 Task: Find connections with filter location Saint-Brieuc with filter topic #coronawith filter profile language French with filter current company Apparel Resources with filter school Central University of Haryana, Mahendergarh with filter industry Retail Health and Personal Care Products with filter service category Wealth Management with filter keywords title SEO Manager
Action: Mouse moved to (340, 232)
Screenshot: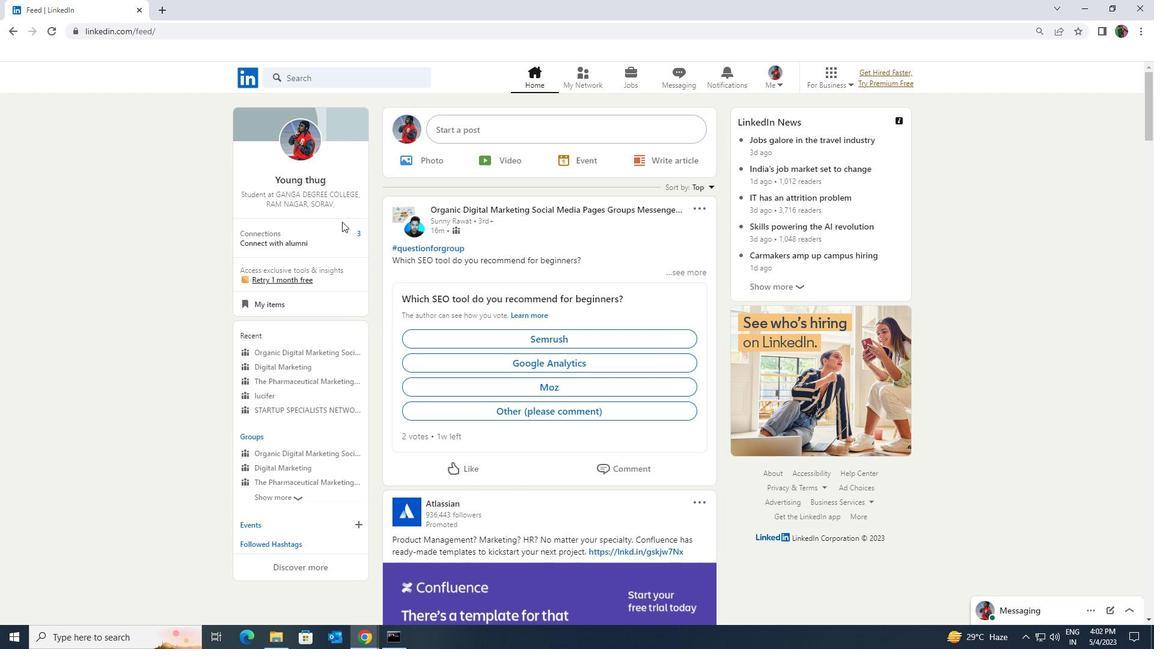 
Action: Mouse pressed left at (340, 232)
Screenshot: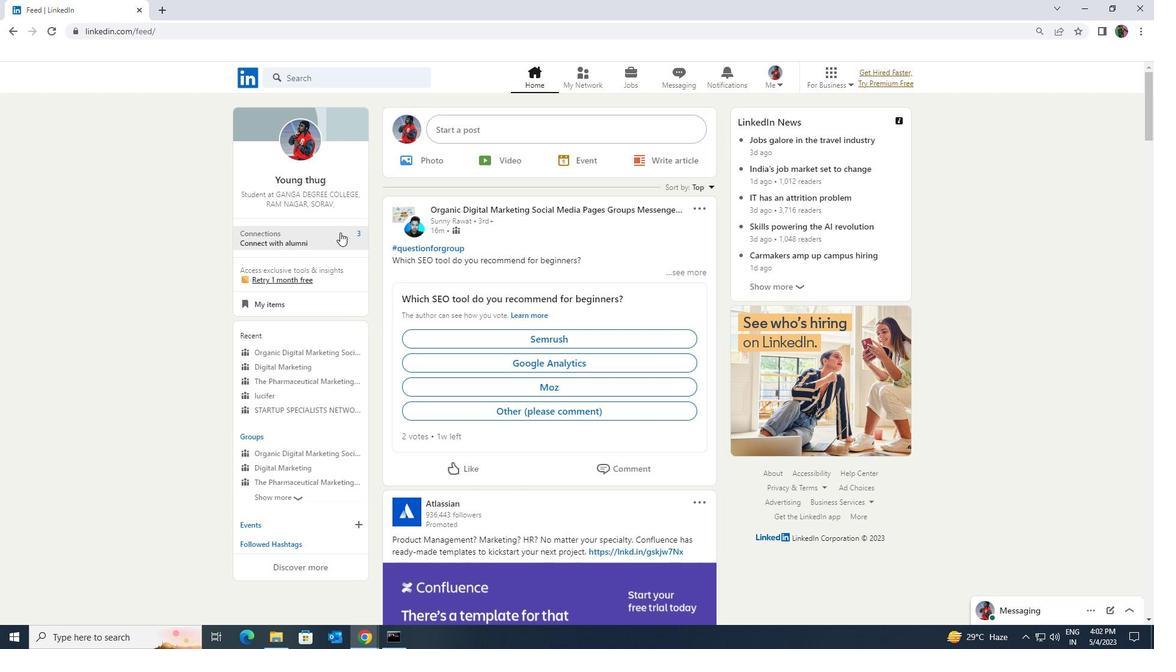 
Action: Mouse moved to (346, 149)
Screenshot: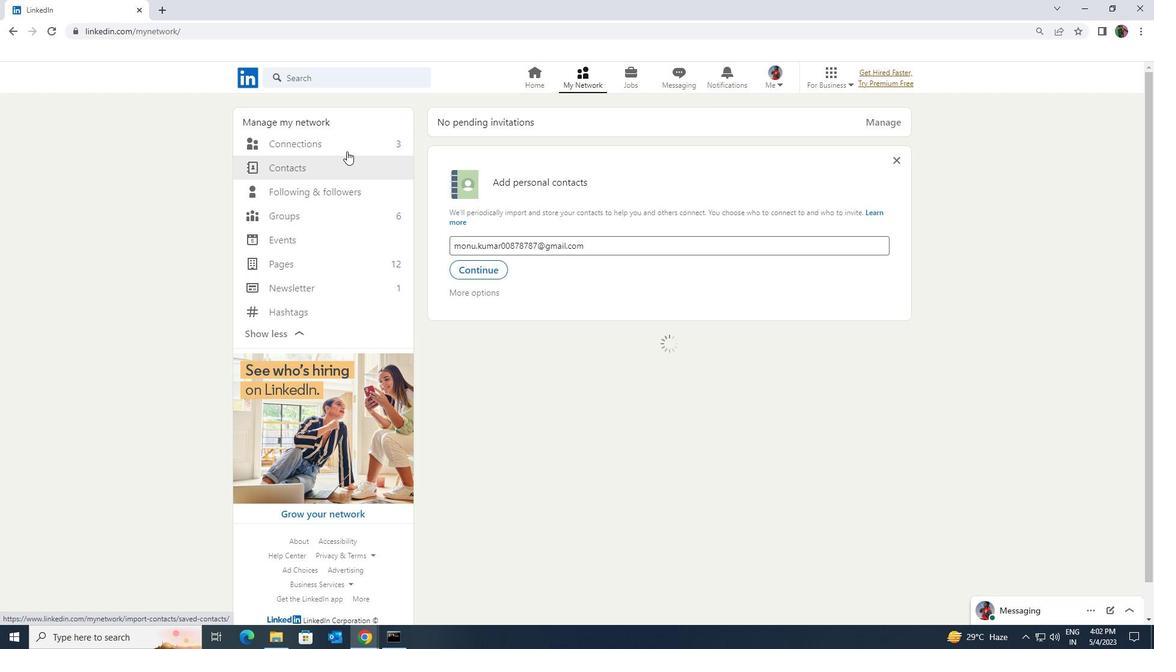 
Action: Mouse pressed left at (346, 149)
Screenshot: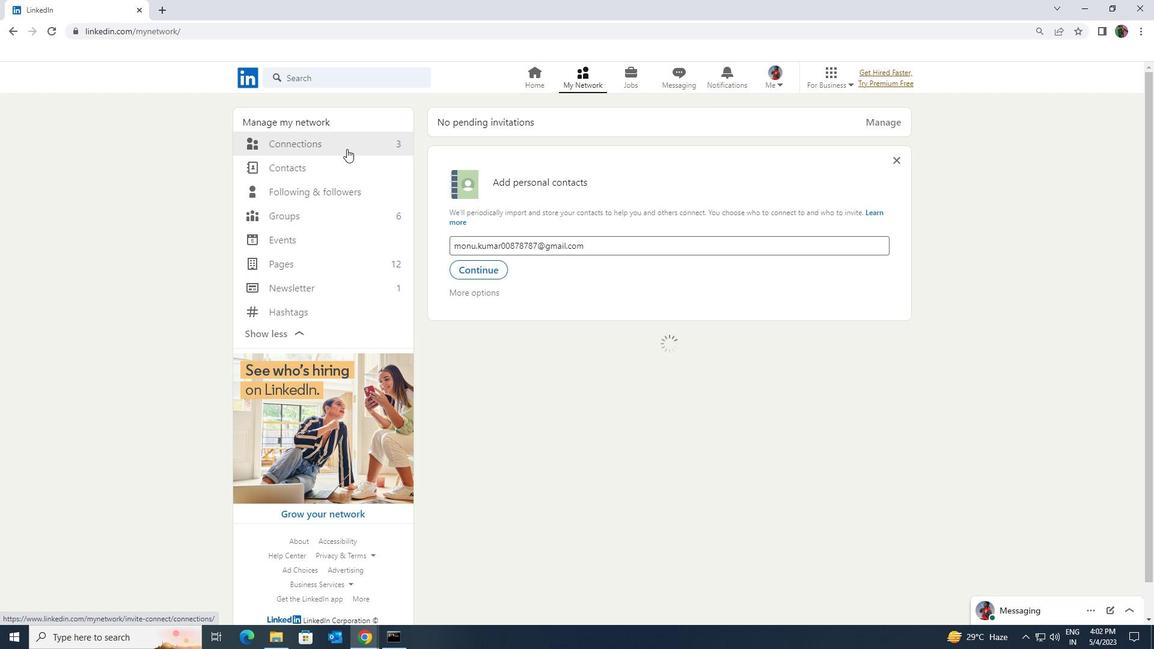 
Action: Mouse moved to (678, 148)
Screenshot: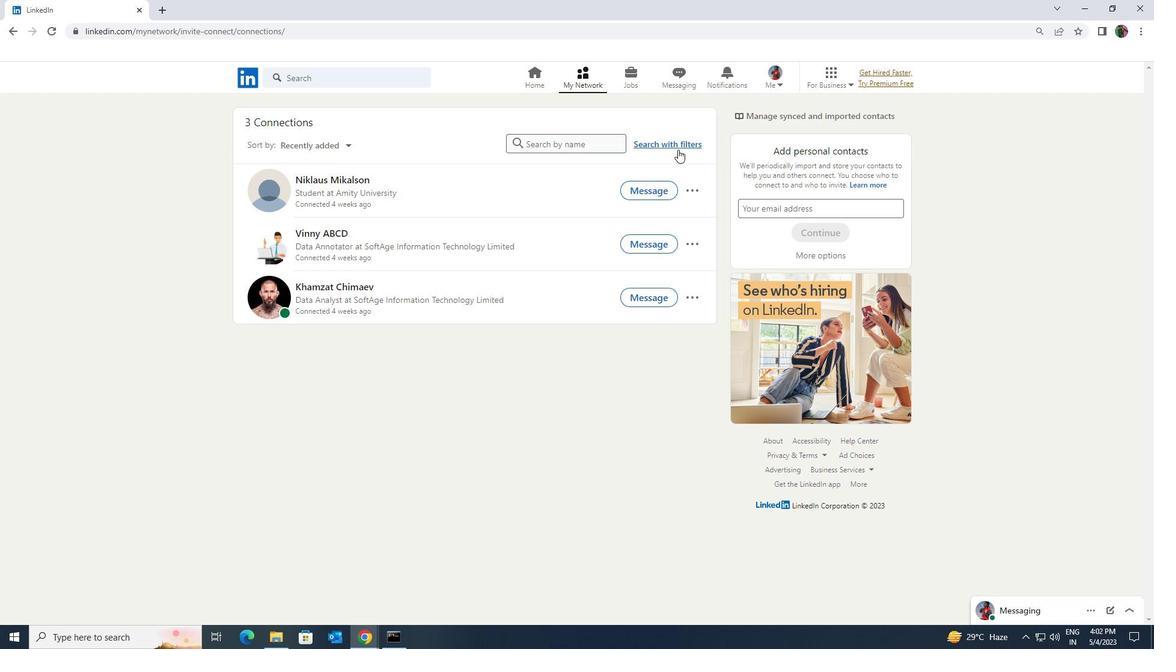 
Action: Mouse pressed left at (678, 148)
Screenshot: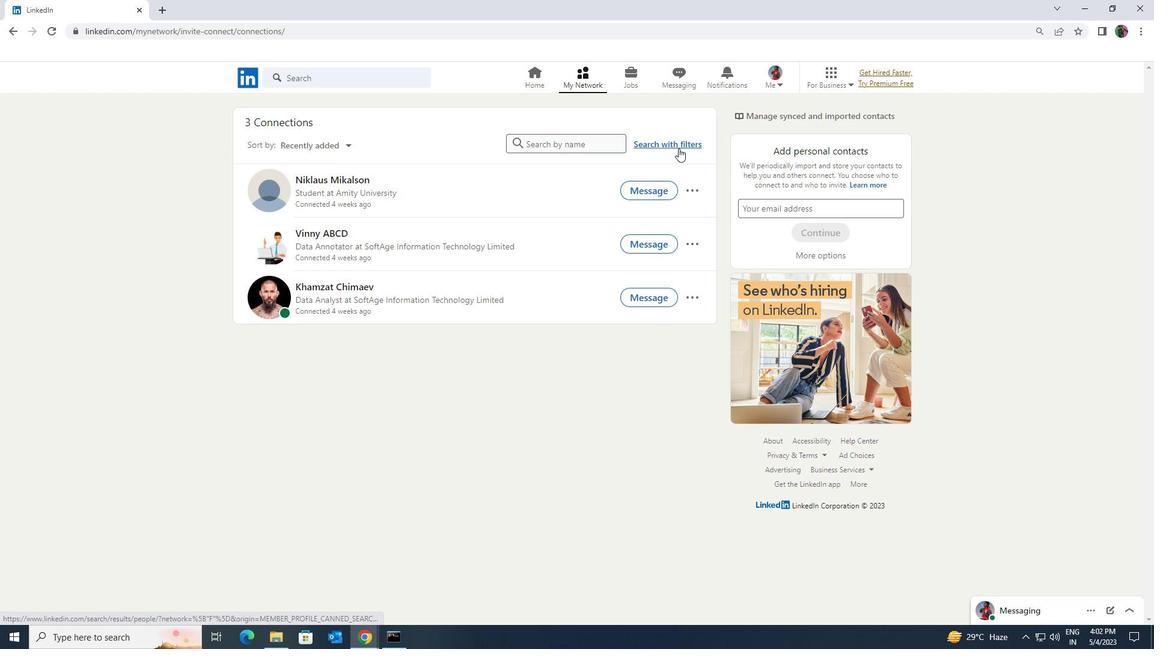 
Action: Mouse moved to (617, 108)
Screenshot: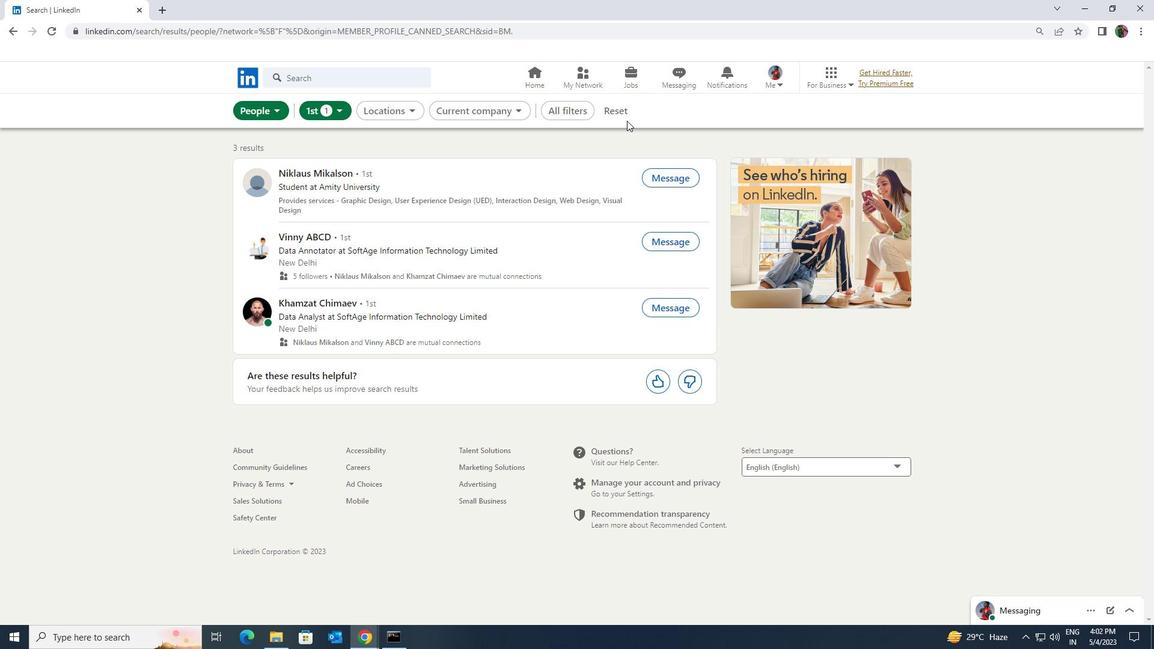 
Action: Mouse pressed left at (617, 108)
Screenshot: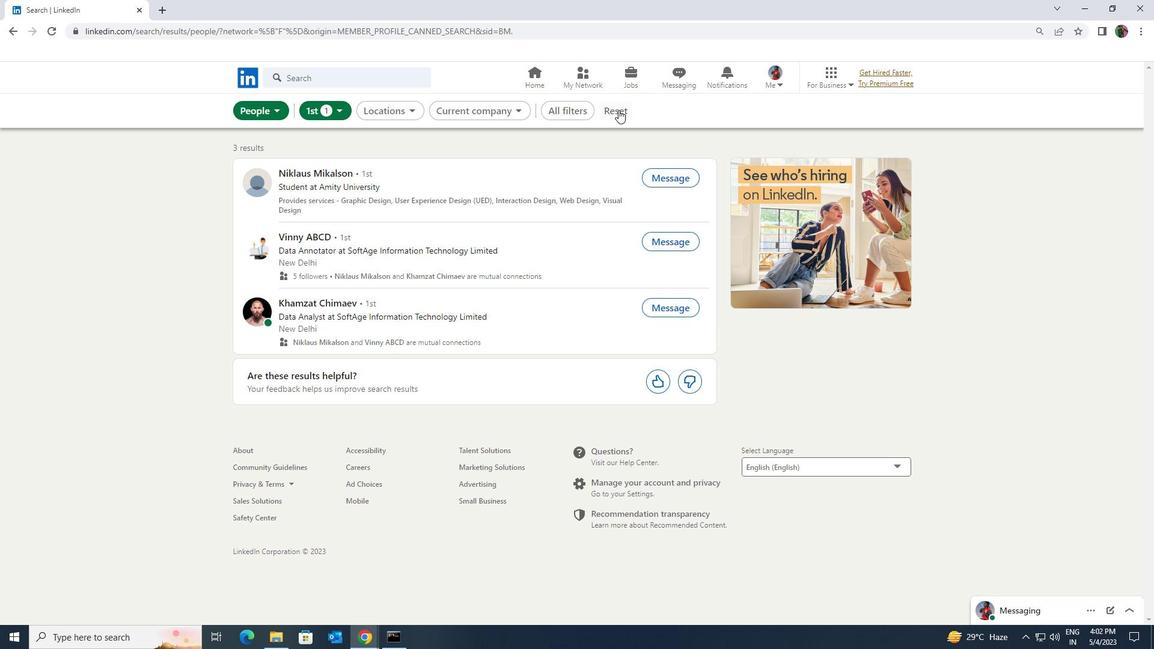 
Action: Mouse moved to (607, 108)
Screenshot: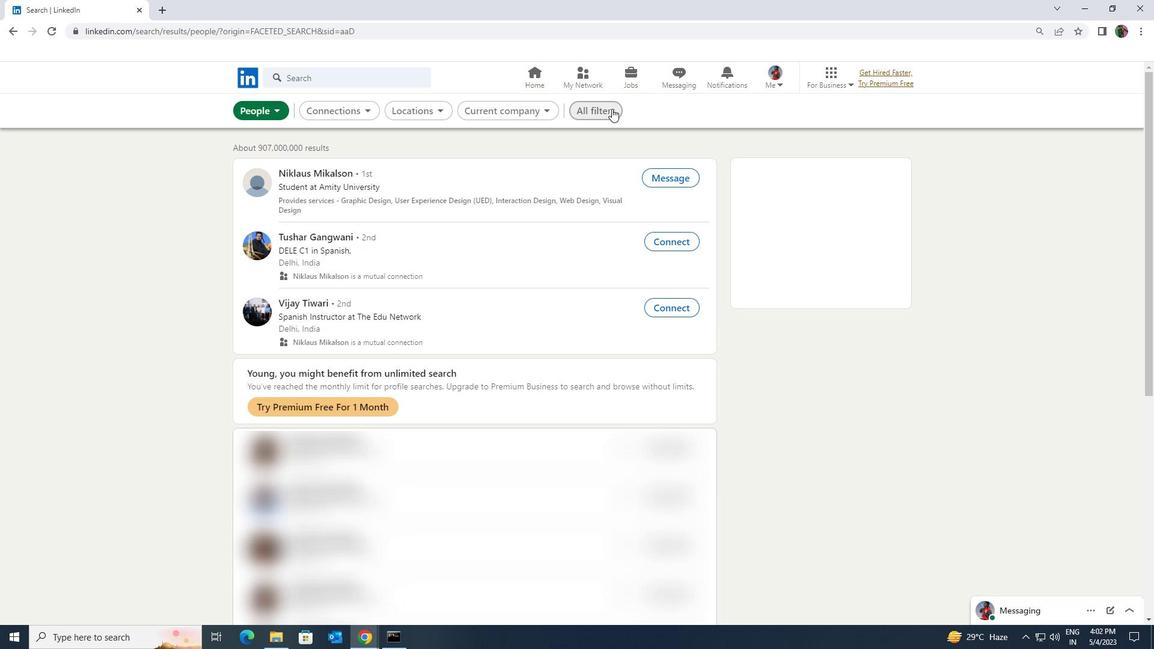 
Action: Mouse pressed left at (607, 108)
Screenshot: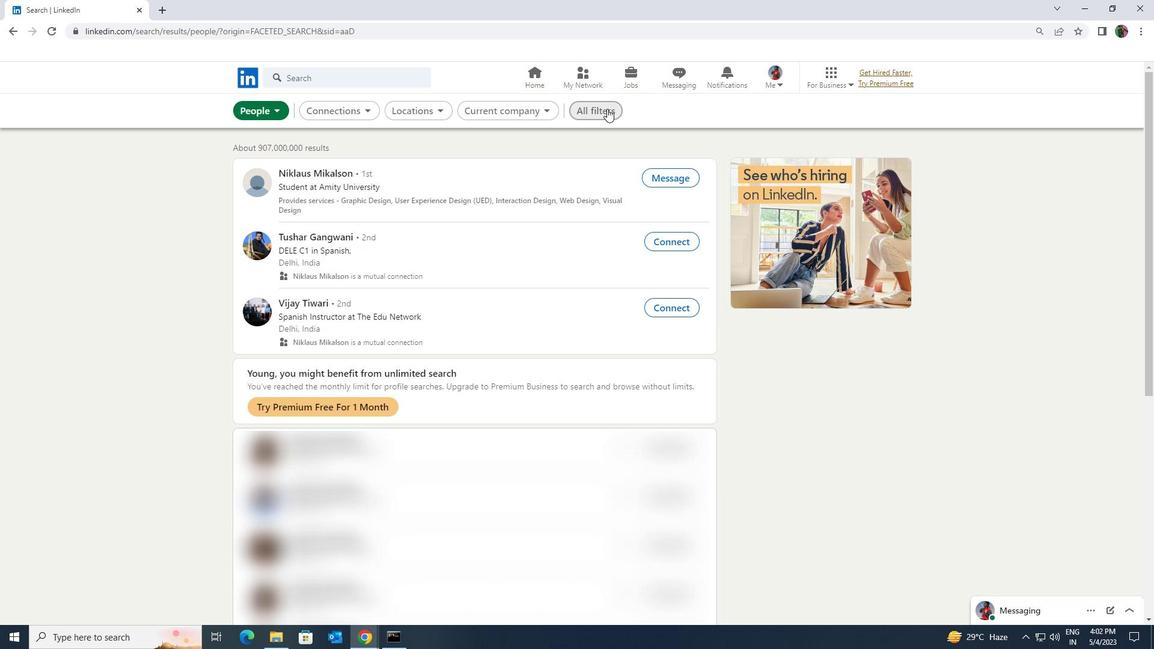 
Action: Mouse moved to (1000, 467)
Screenshot: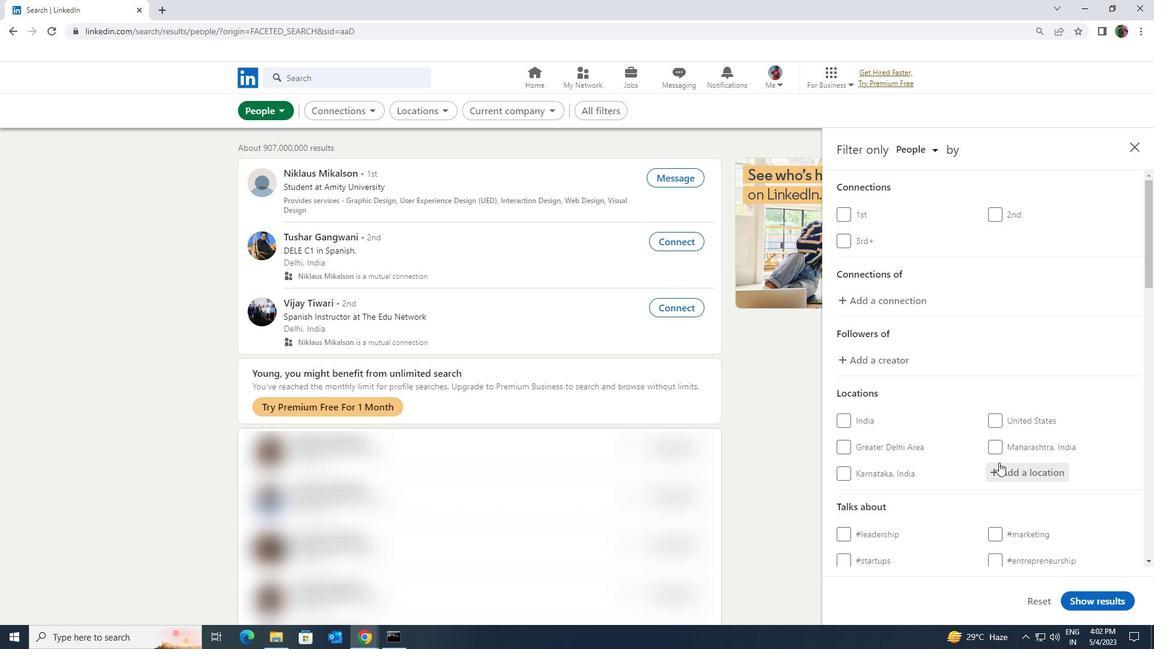 
Action: Mouse pressed left at (1000, 467)
Screenshot: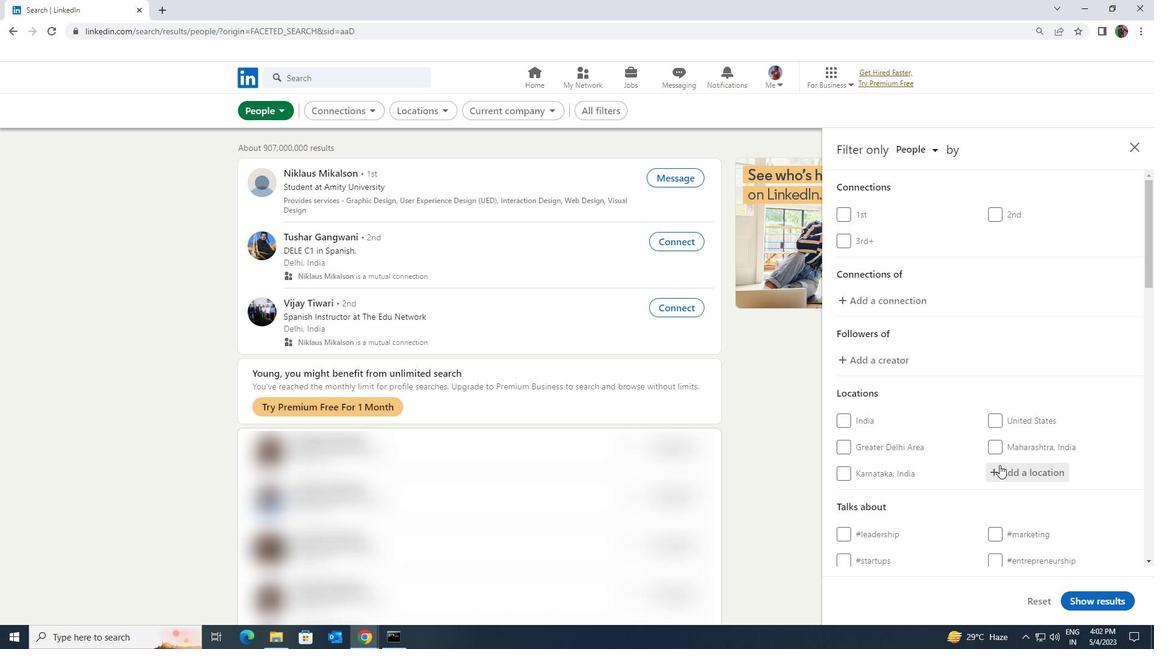 
Action: Key pressed <Key.shift>SAINT<Key.space><Key.shift>BRI
Screenshot: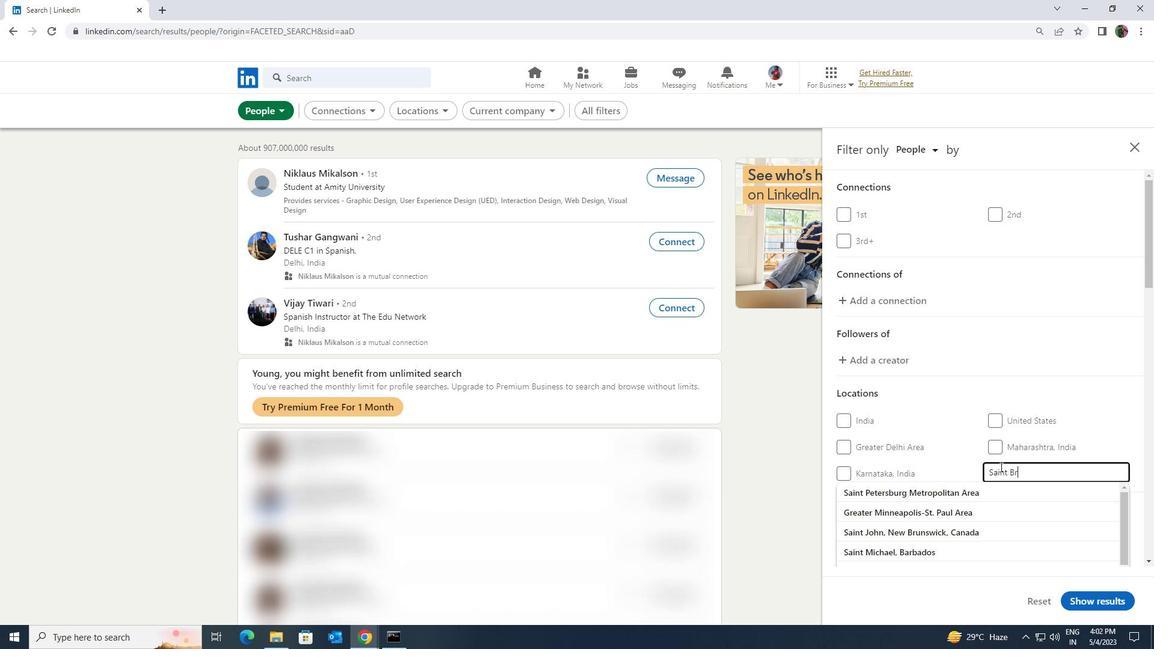 
Action: Mouse moved to (997, 484)
Screenshot: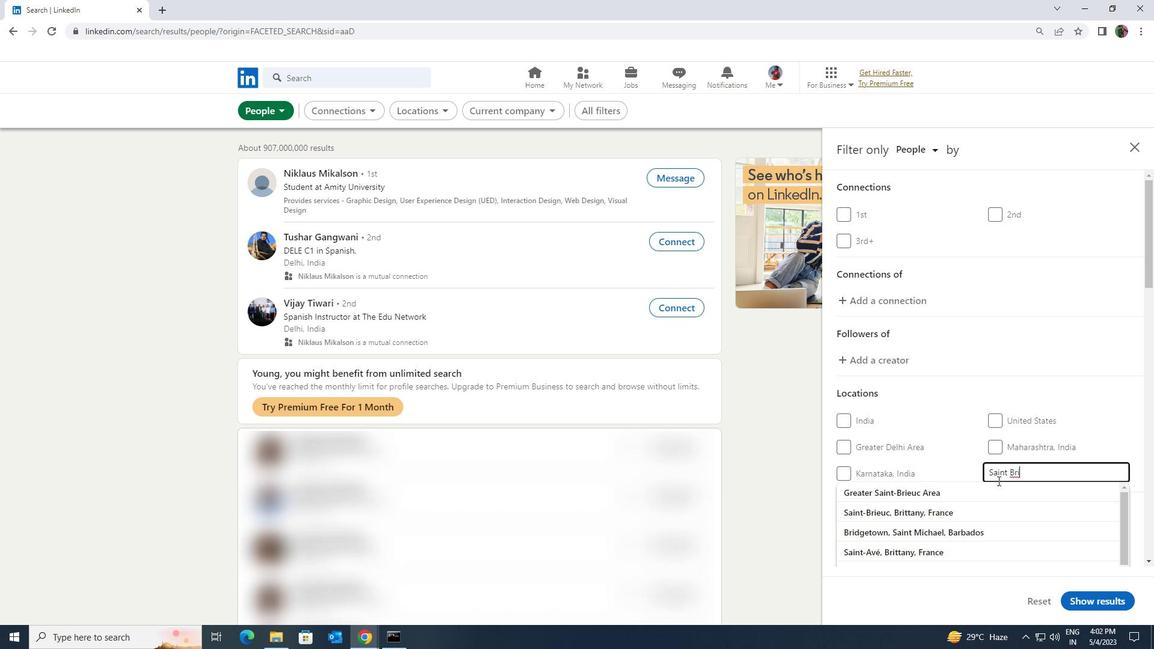 
Action: Mouse pressed left at (997, 484)
Screenshot: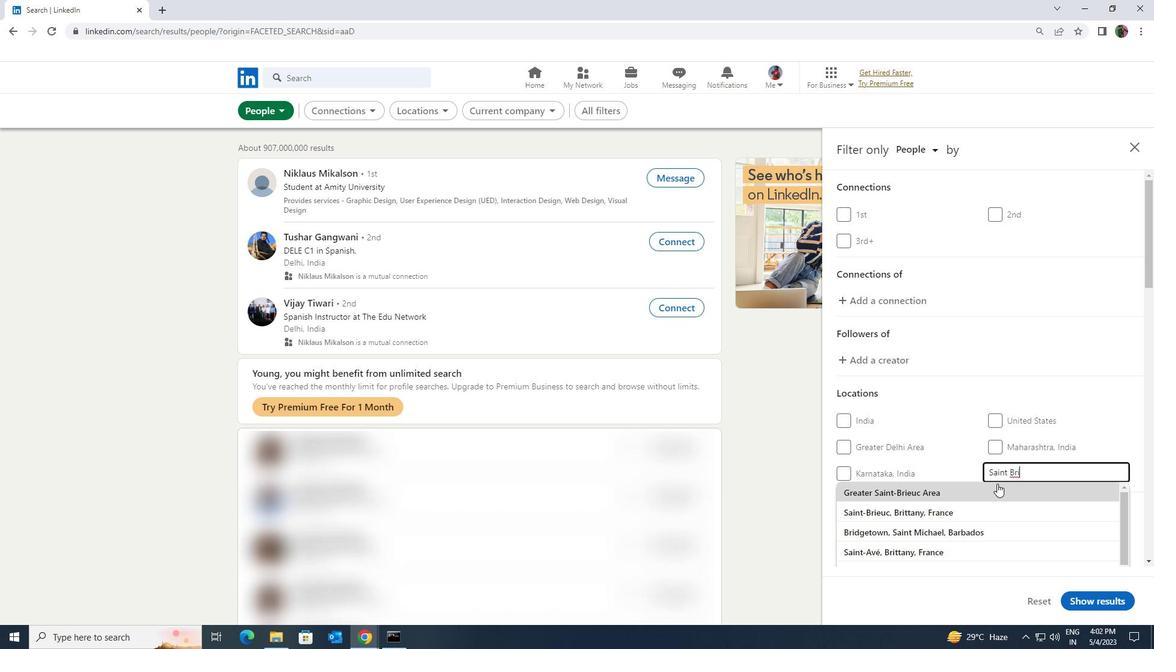 
Action: Mouse scrolled (997, 483) with delta (0, 0)
Screenshot: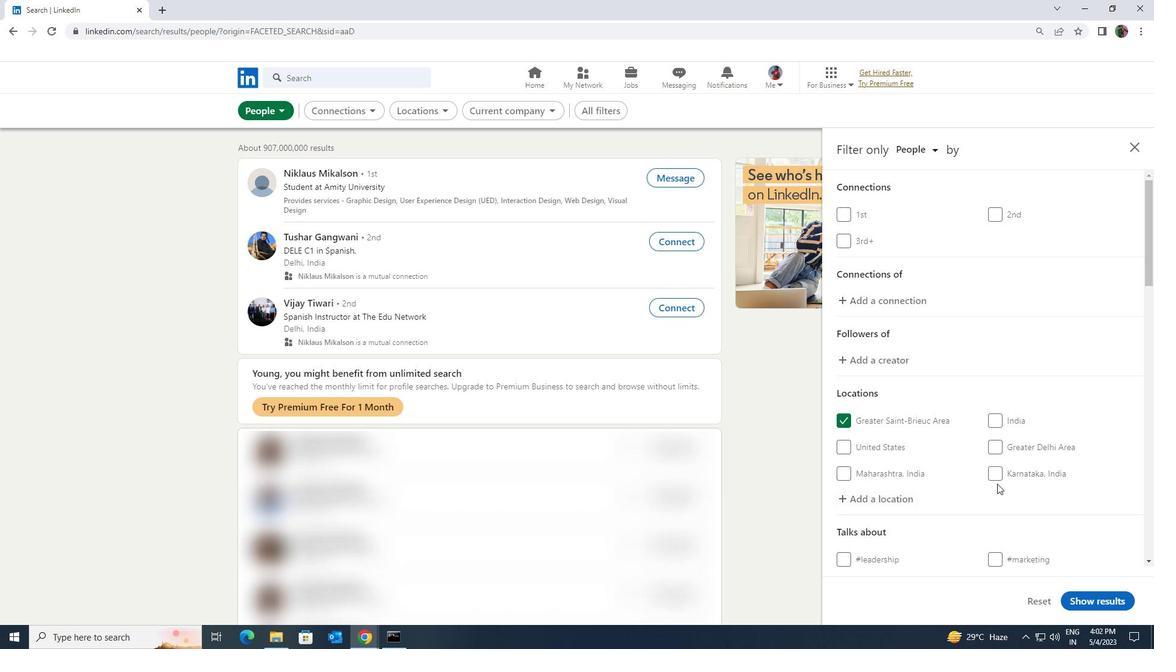 
Action: Mouse scrolled (997, 483) with delta (0, 0)
Screenshot: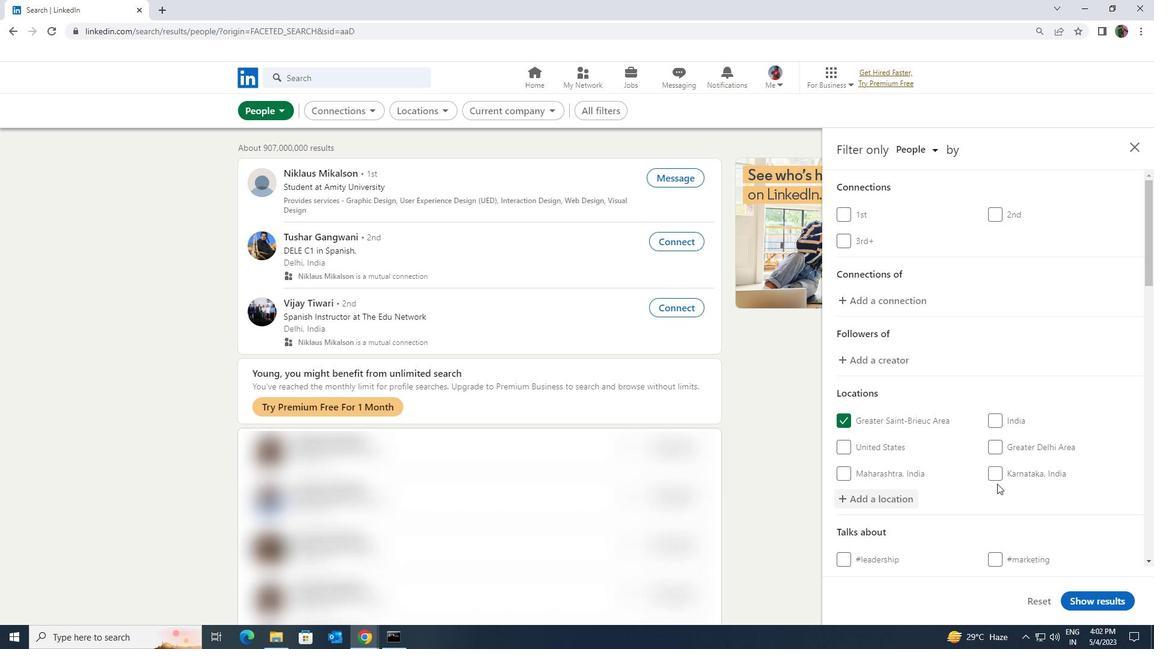 
Action: Mouse moved to (1000, 488)
Screenshot: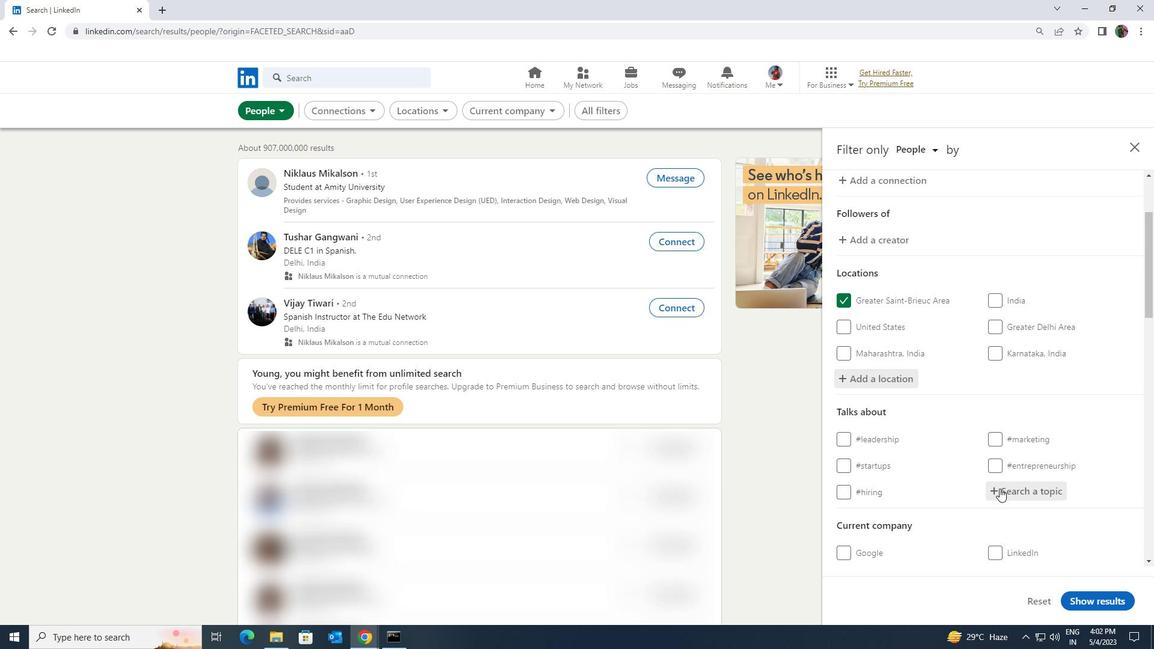 
Action: Mouse pressed left at (1000, 488)
Screenshot: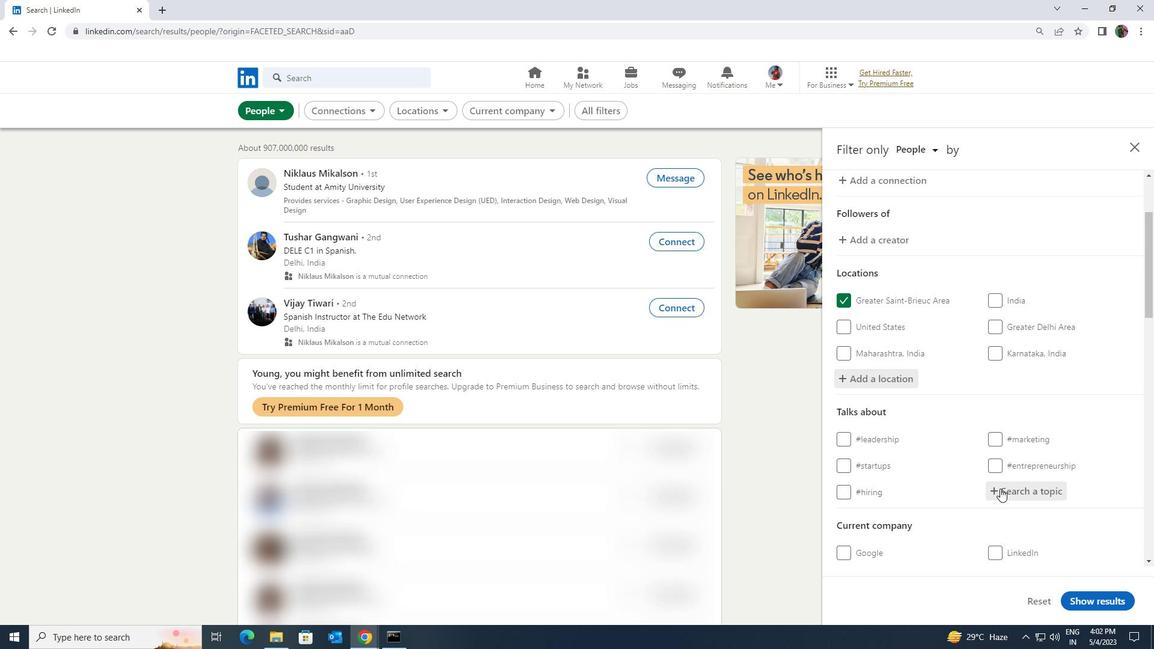 
Action: Mouse moved to (1001, 488)
Screenshot: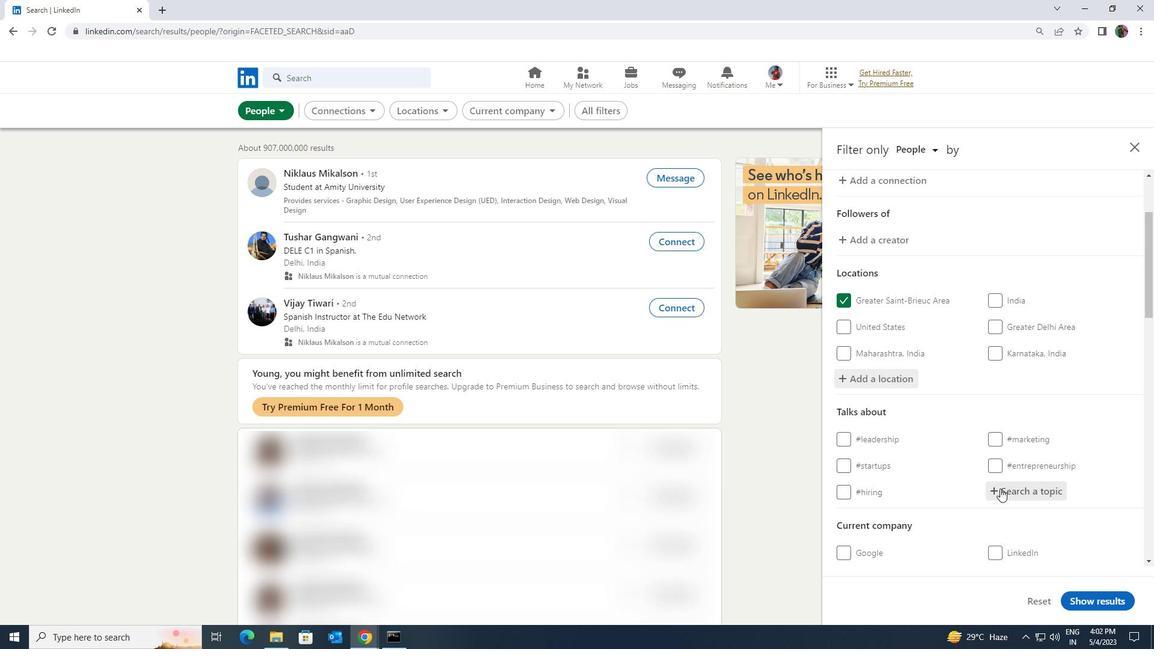 
Action: Key pressed <Key.shift>CORONA
Screenshot: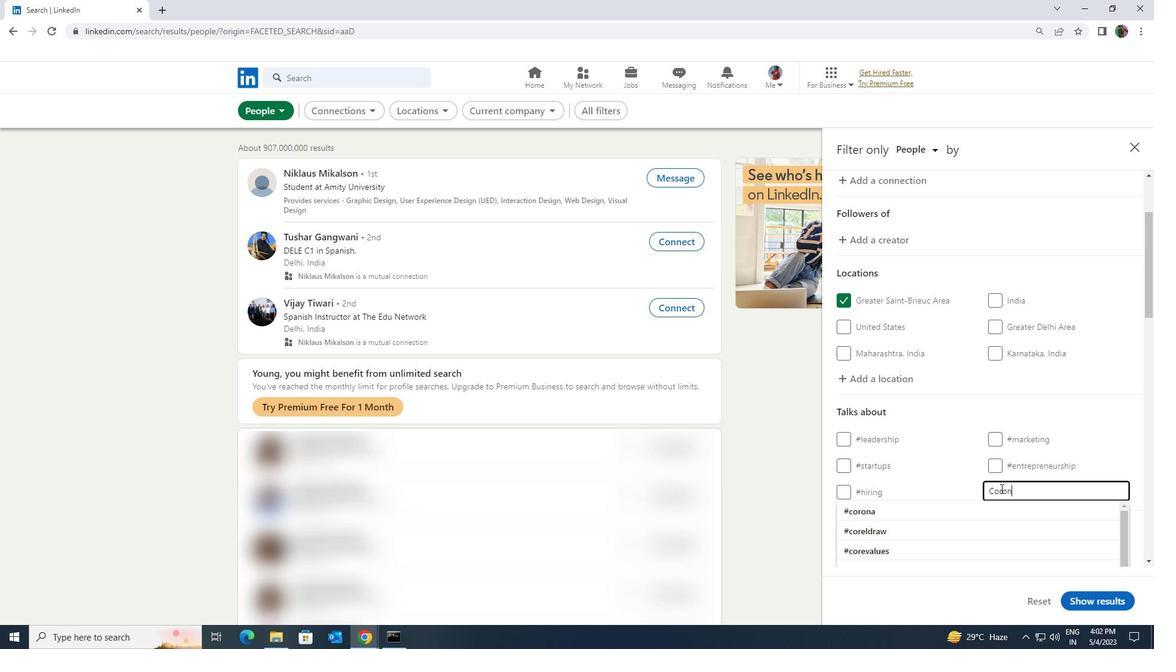 
Action: Mouse moved to (996, 507)
Screenshot: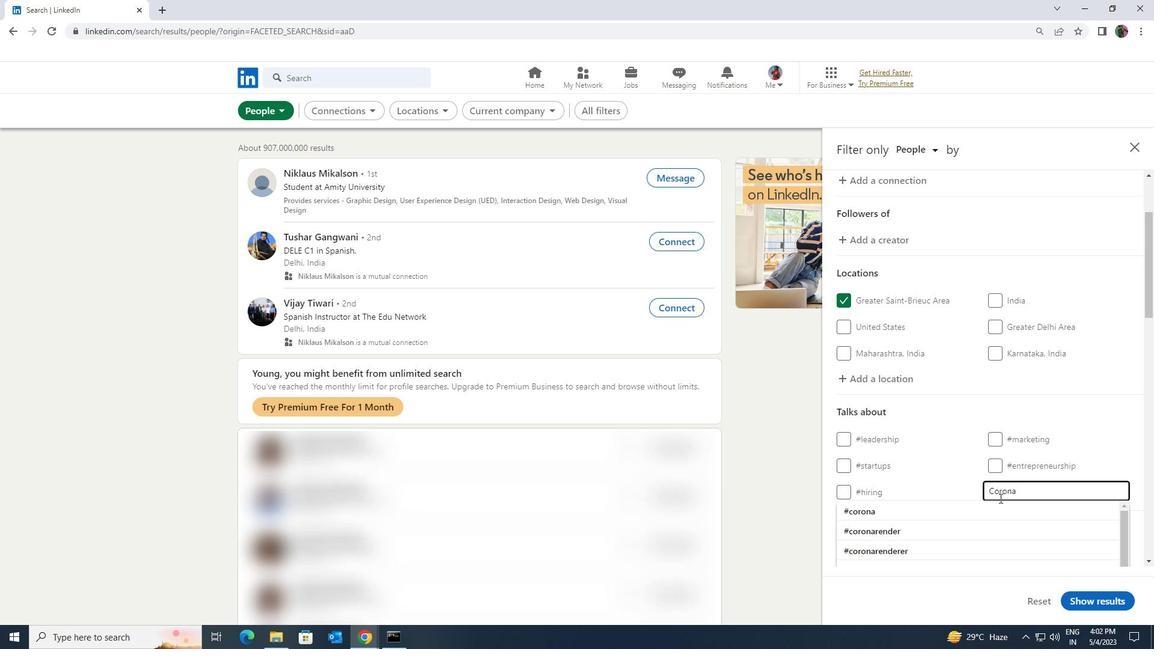 
Action: Mouse pressed left at (996, 507)
Screenshot: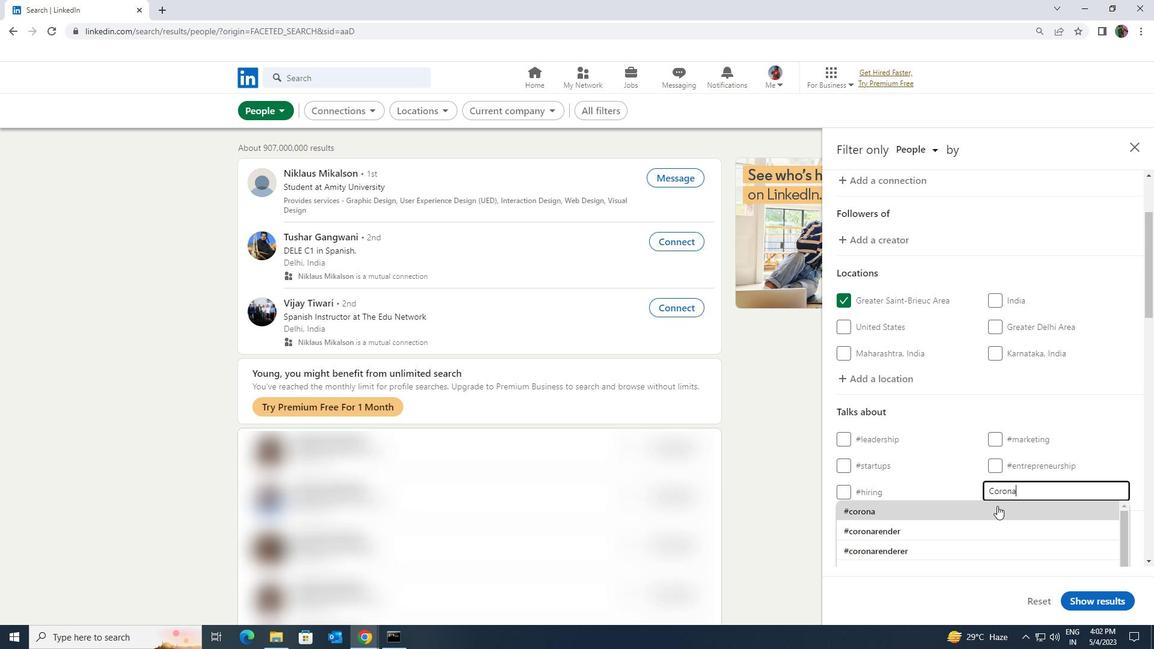 
Action: Mouse scrolled (996, 506) with delta (0, 0)
Screenshot: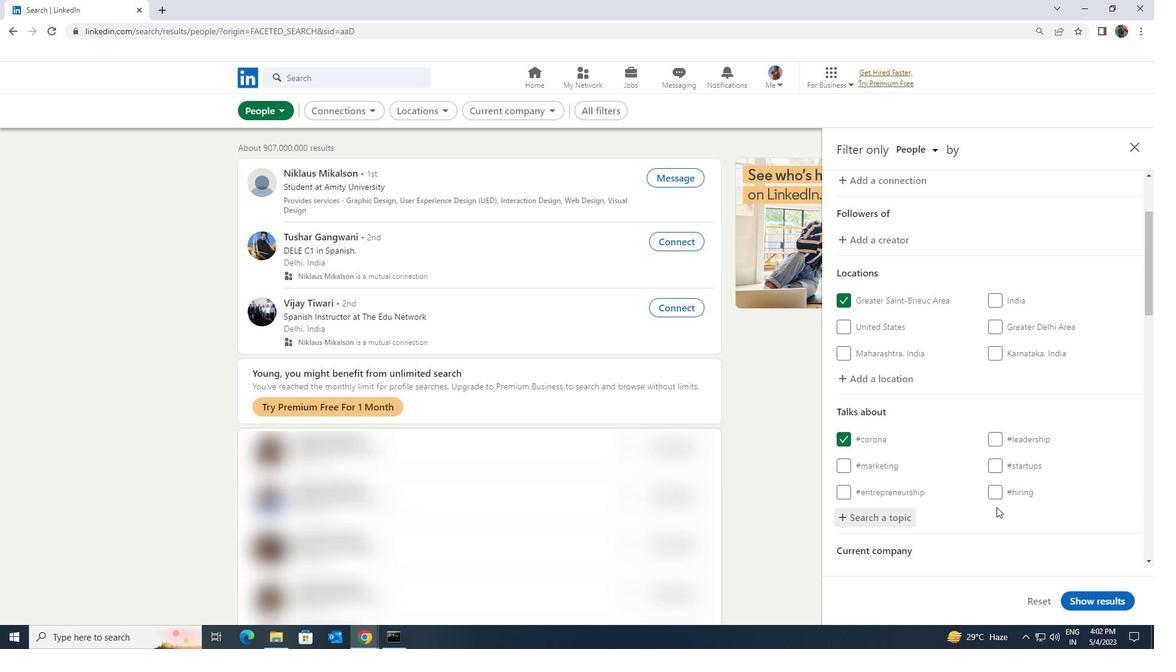 
Action: Mouse scrolled (996, 506) with delta (0, 0)
Screenshot: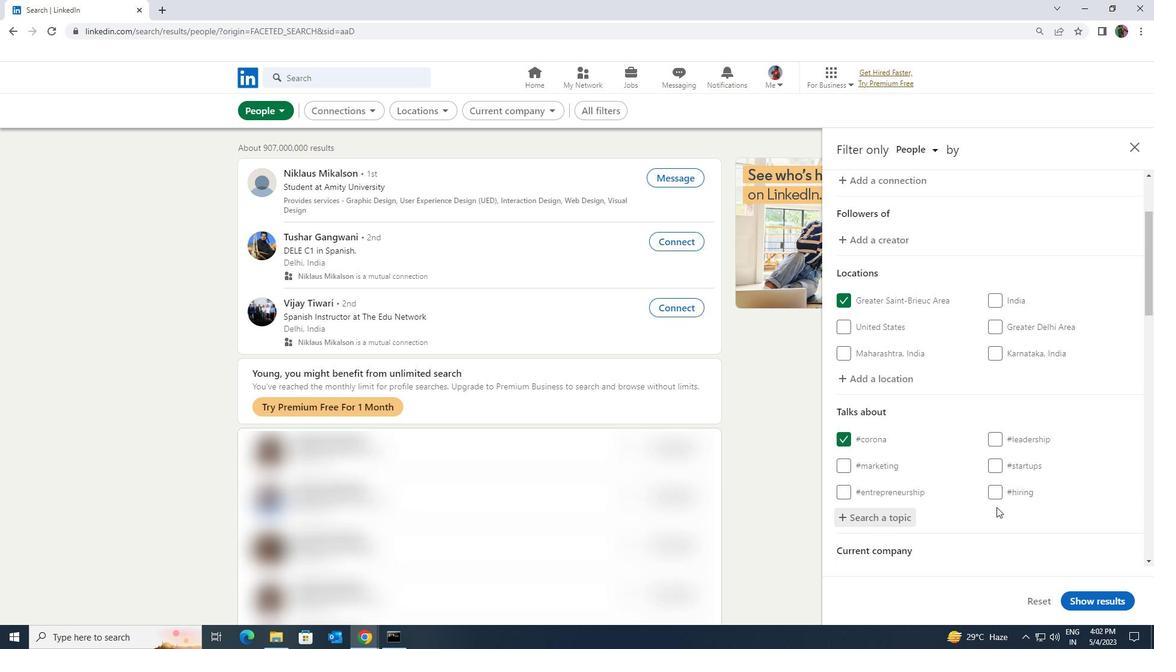 
Action: Mouse scrolled (996, 506) with delta (0, 0)
Screenshot: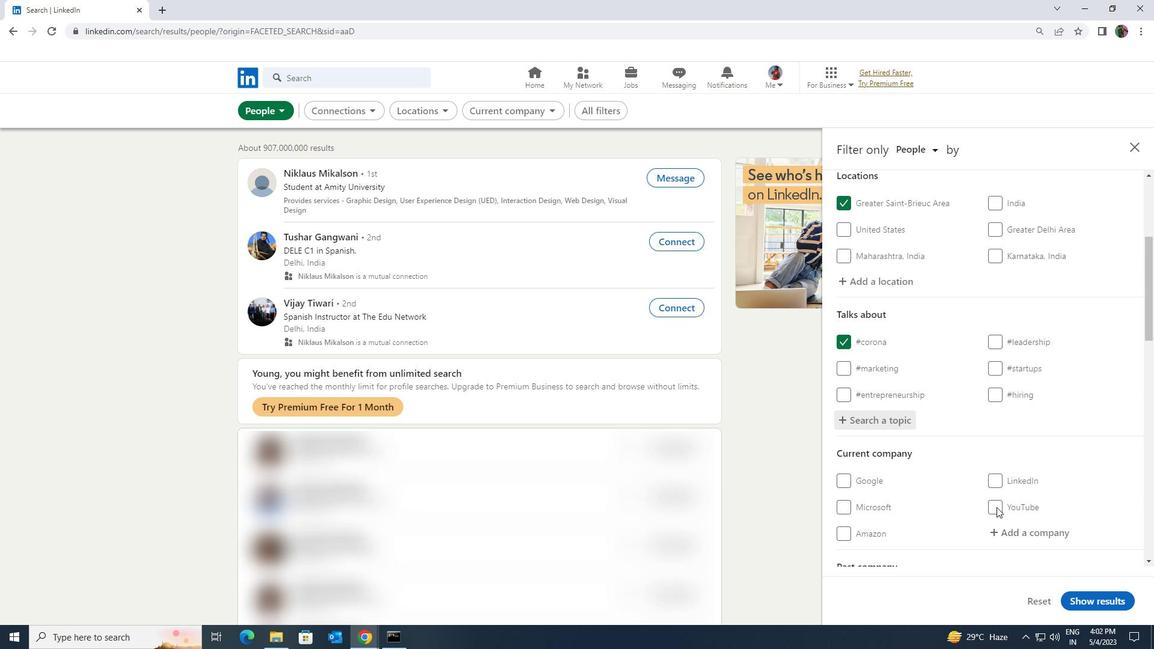 
Action: Mouse scrolled (996, 506) with delta (0, 0)
Screenshot: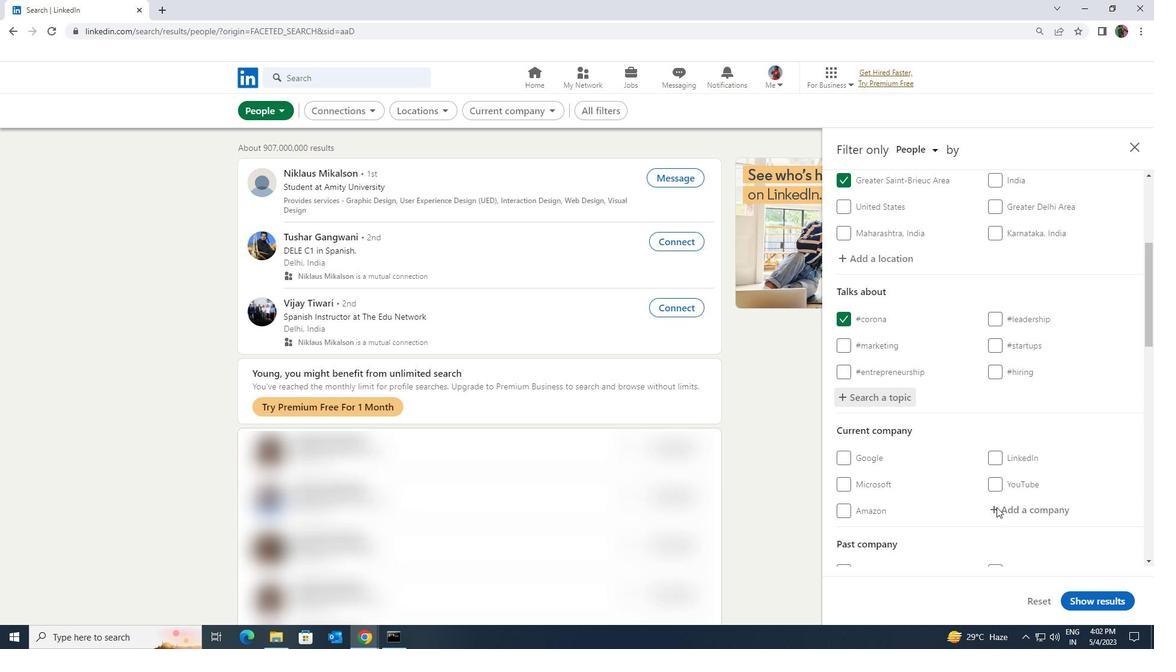 
Action: Mouse scrolled (996, 506) with delta (0, 0)
Screenshot: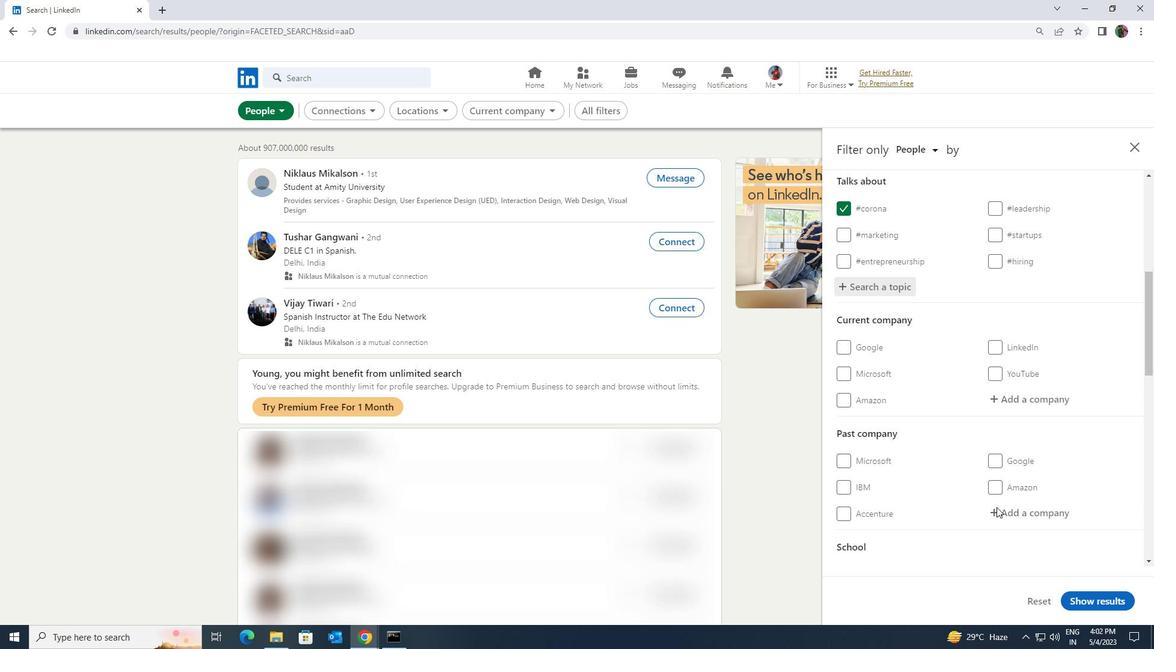 
Action: Mouse scrolled (996, 506) with delta (0, 0)
Screenshot: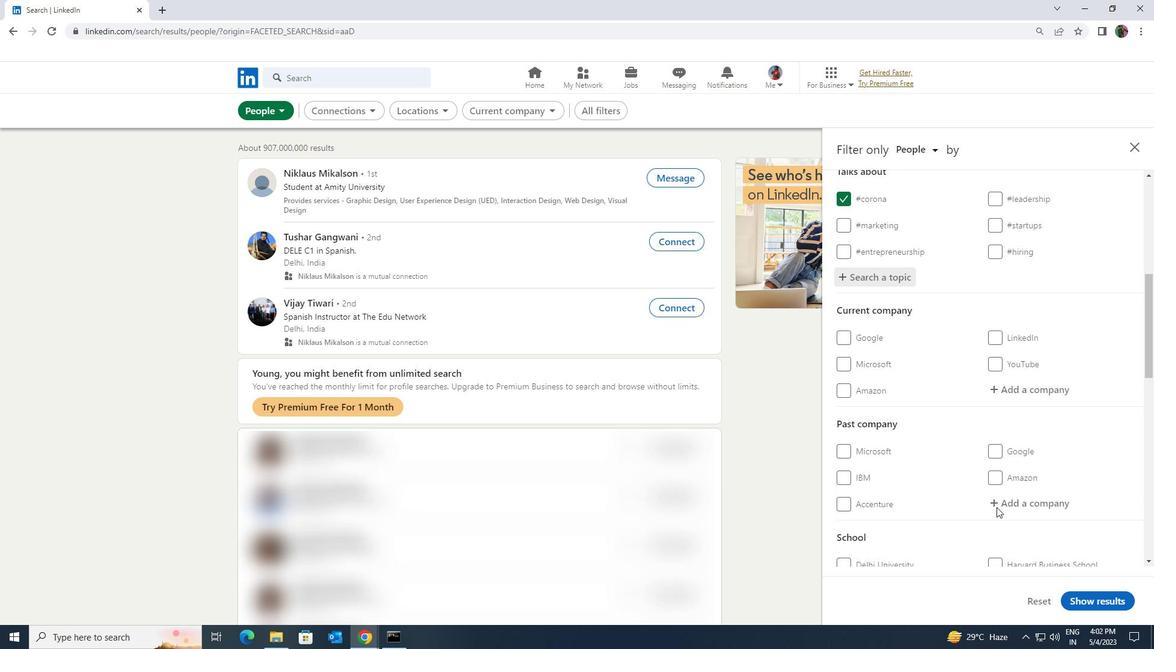 
Action: Mouse scrolled (996, 506) with delta (0, 0)
Screenshot: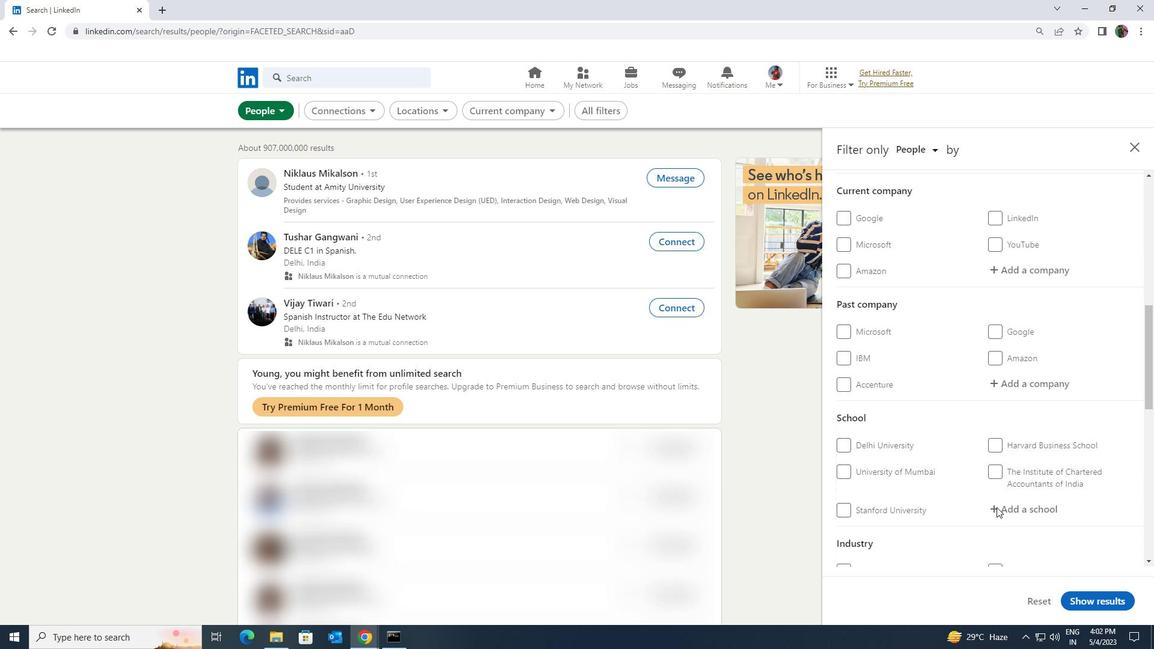 
Action: Mouse moved to (996, 508)
Screenshot: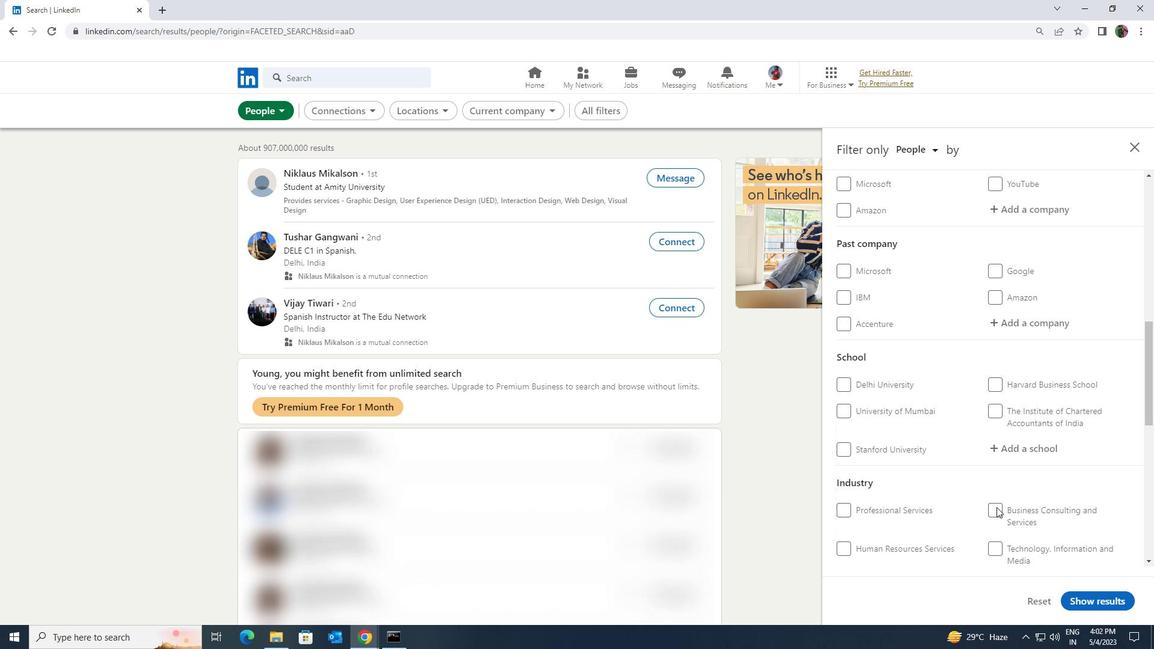 
Action: Mouse scrolled (996, 507) with delta (0, 0)
Screenshot: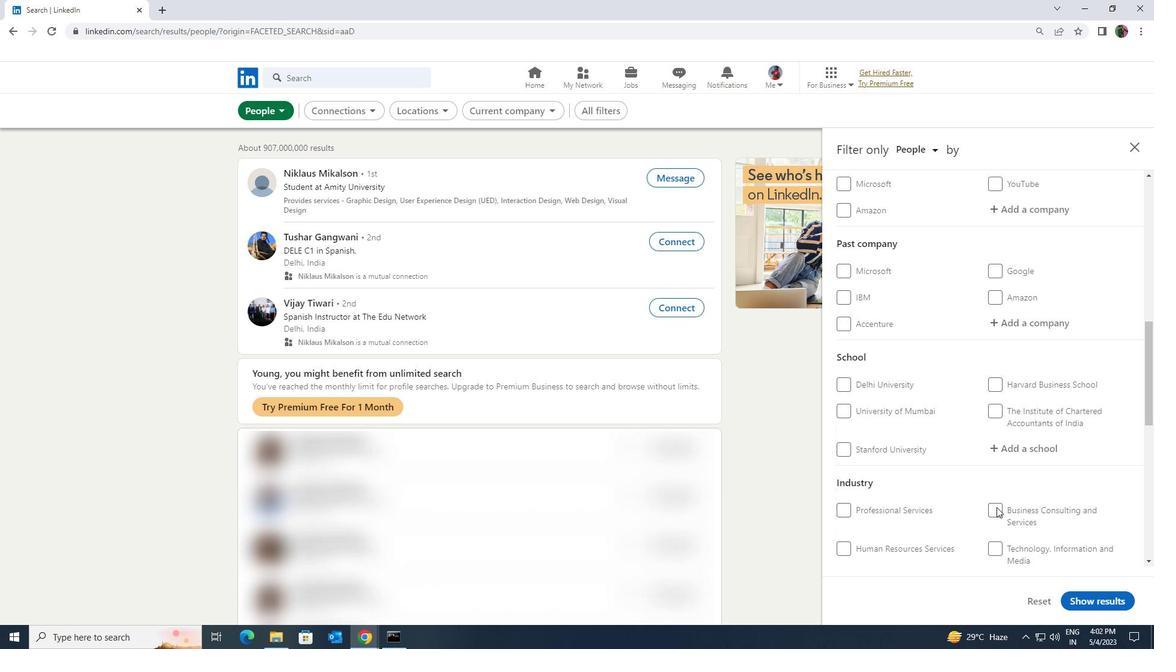 
Action: Mouse moved to (996, 508)
Screenshot: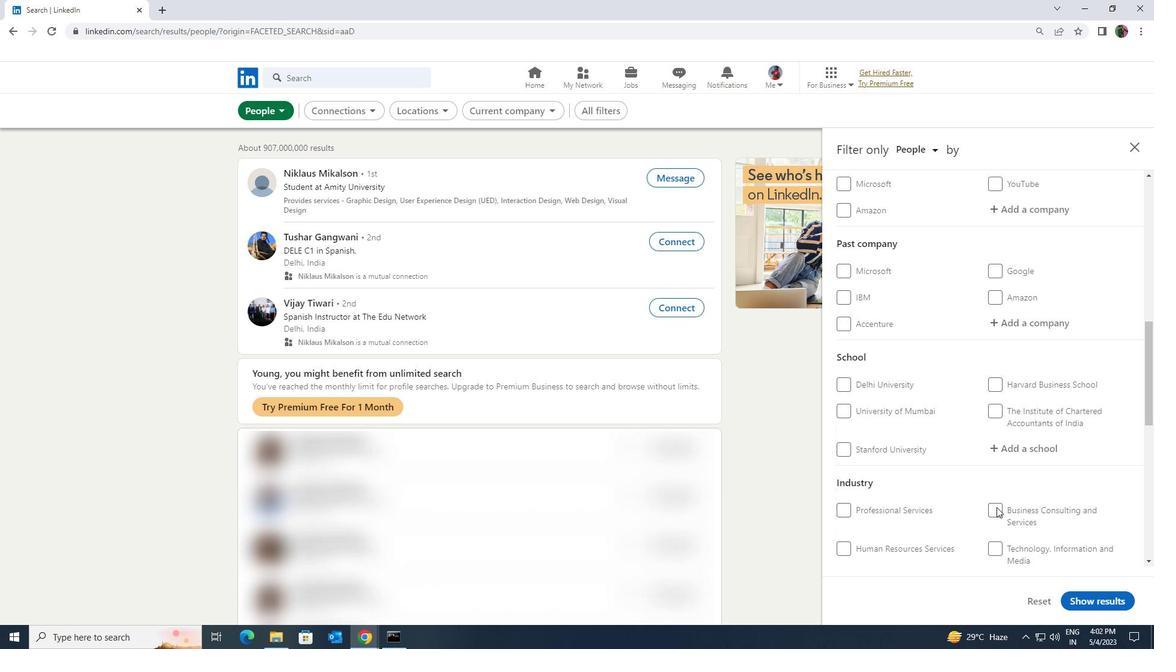 
Action: Mouse scrolled (996, 507) with delta (0, 0)
Screenshot: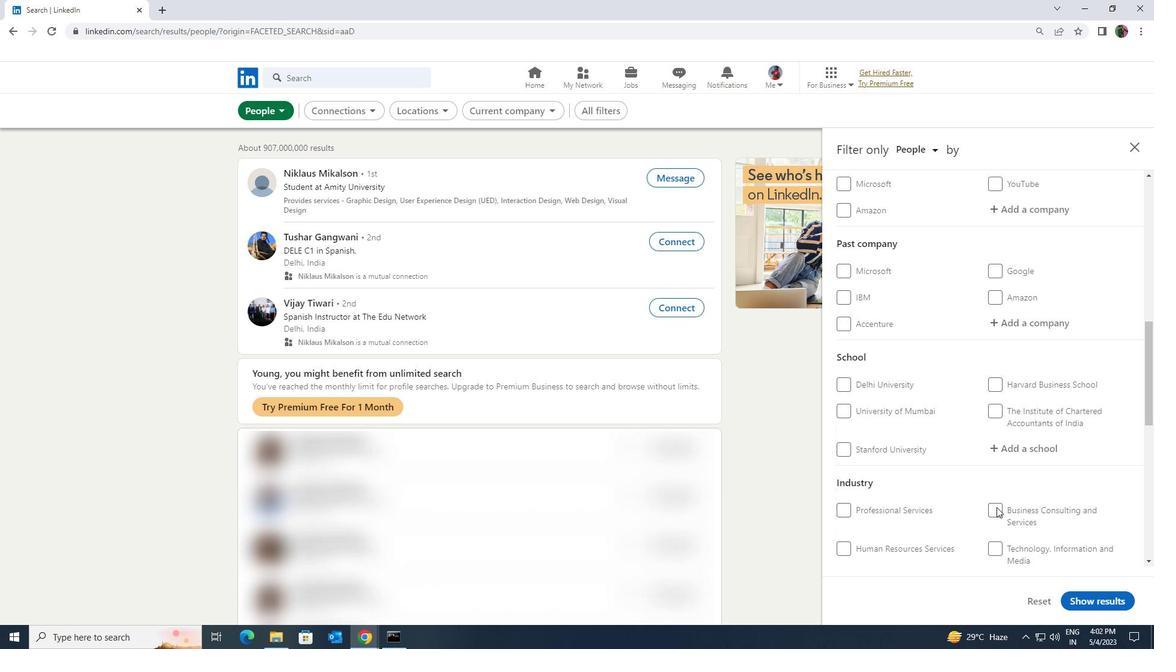 
Action: Mouse moved to (995, 533)
Screenshot: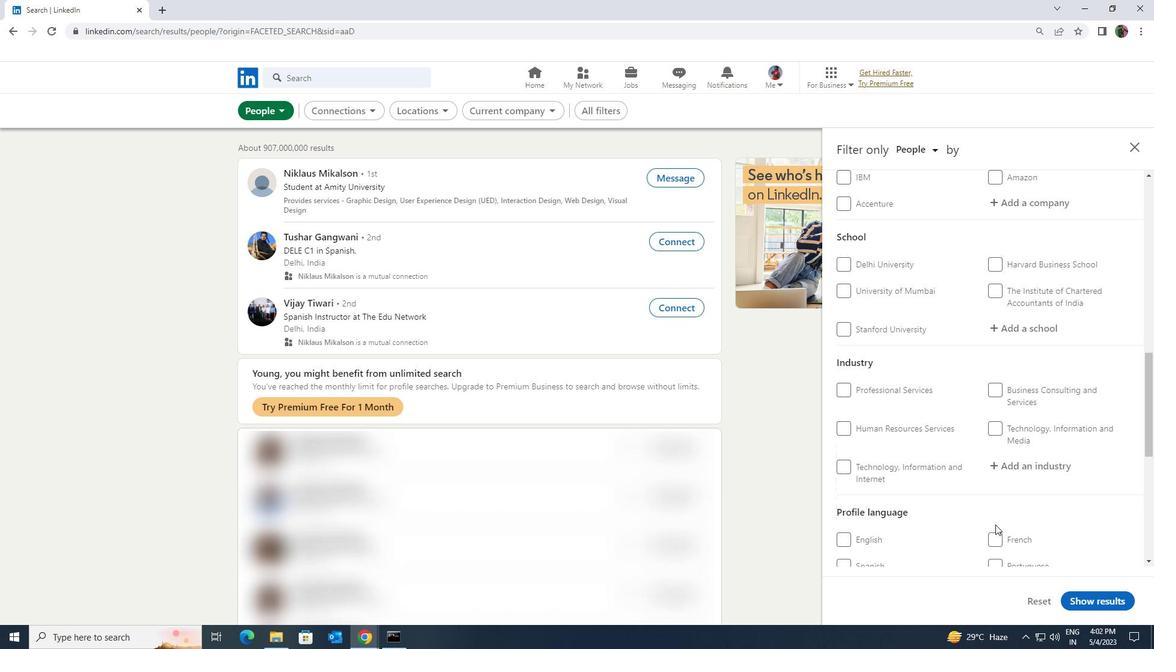 
Action: Mouse pressed left at (995, 533)
Screenshot: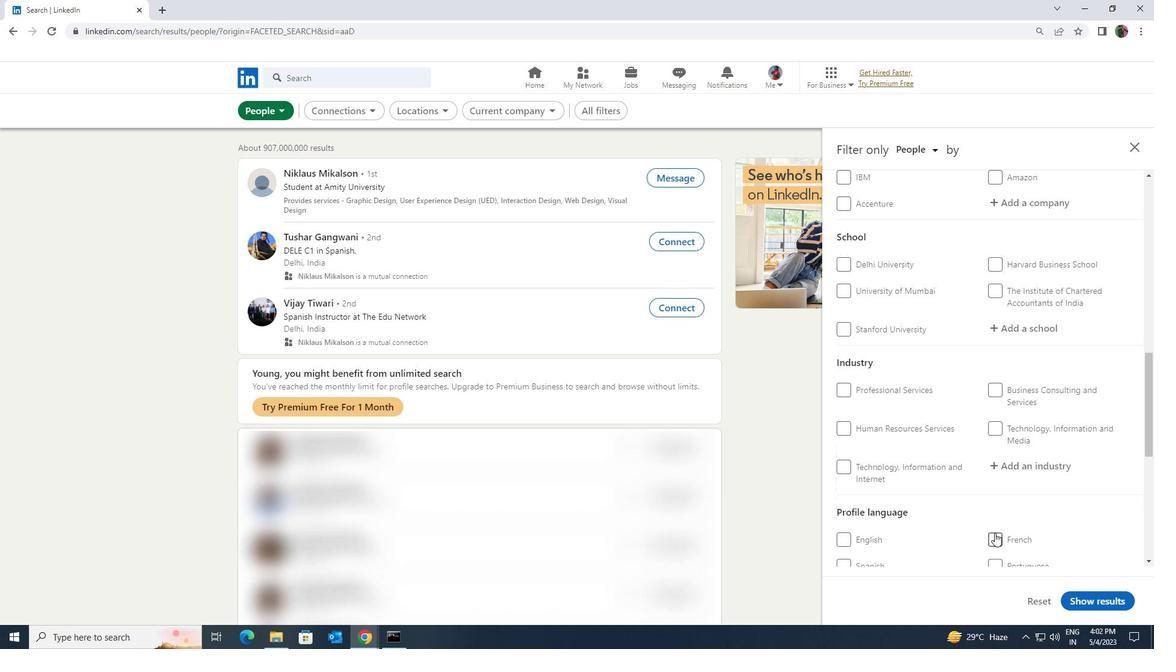 
Action: Mouse moved to (995, 533)
Screenshot: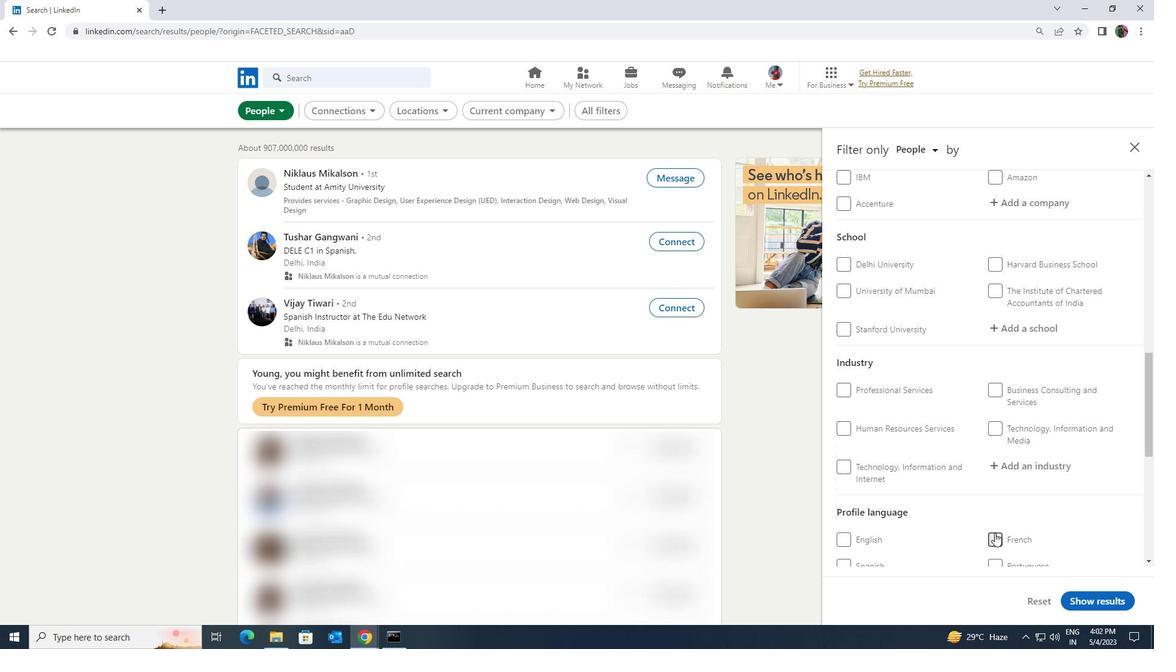 
Action: Mouse scrolled (995, 534) with delta (0, 0)
Screenshot: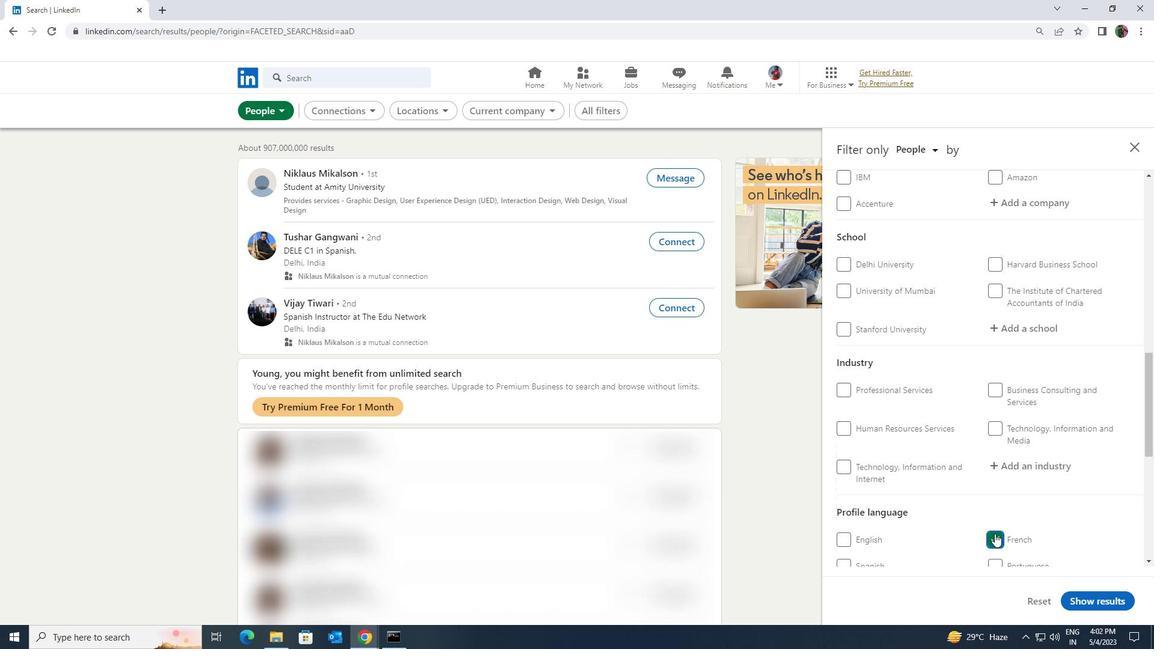 
Action: Mouse scrolled (995, 534) with delta (0, 0)
Screenshot: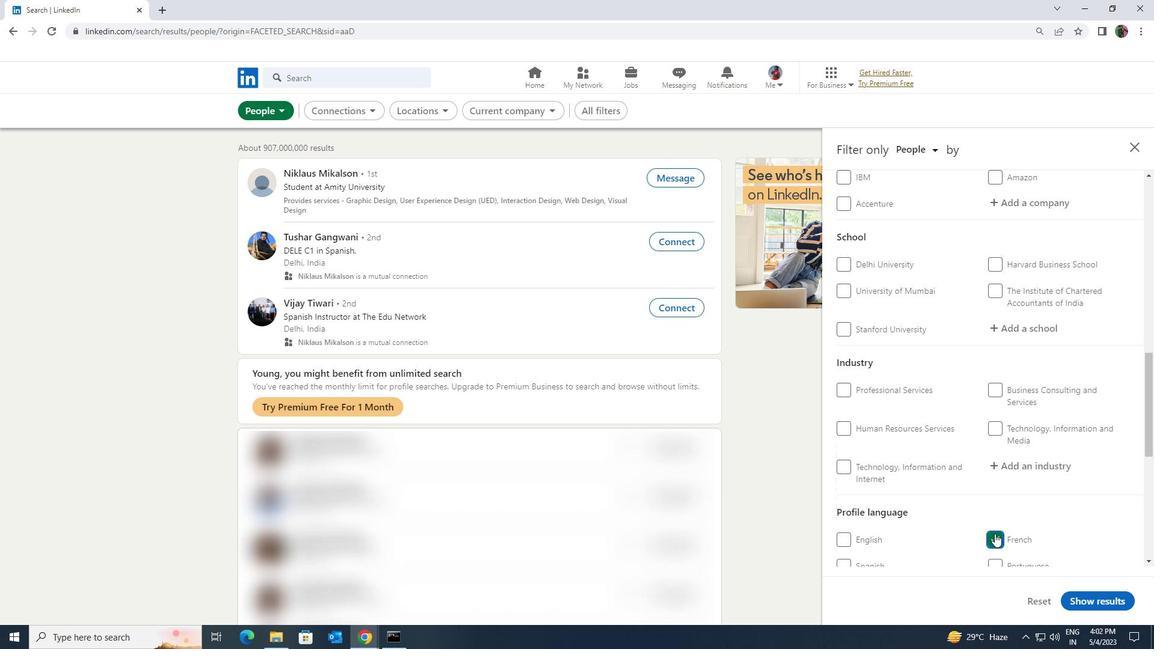 
Action: Mouse scrolled (995, 534) with delta (0, 0)
Screenshot: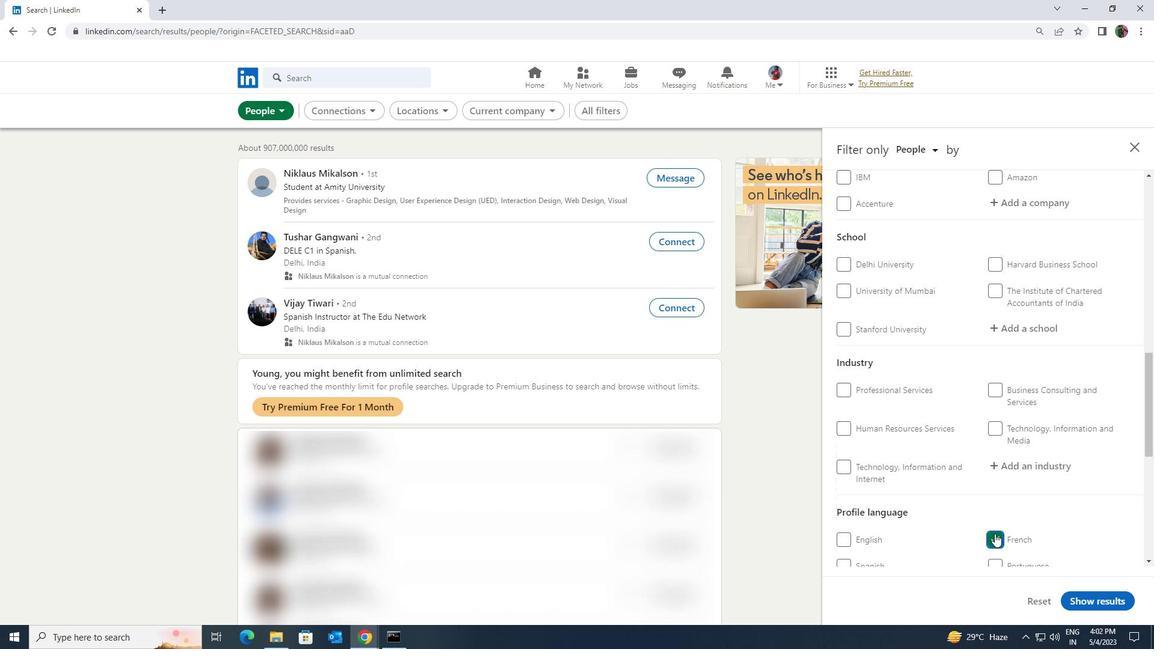
Action: Mouse scrolled (995, 534) with delta (0, 0)
Screenshot: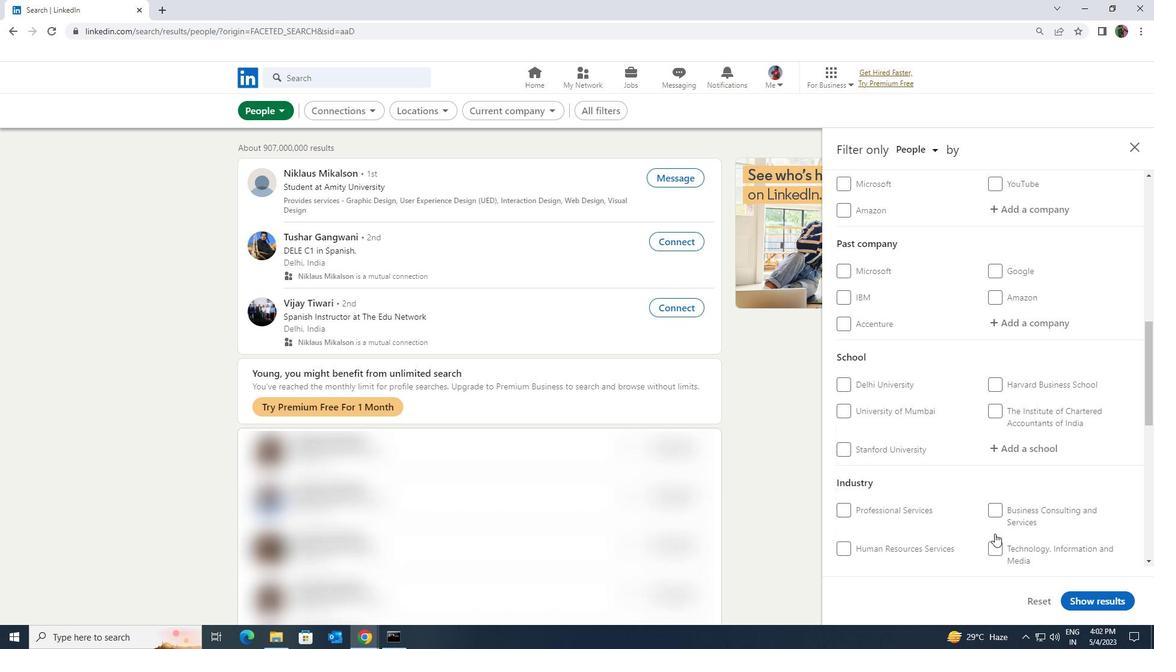 
Action: Mouse scrolled (995, 534) with delta (0, 0)
Screenshot: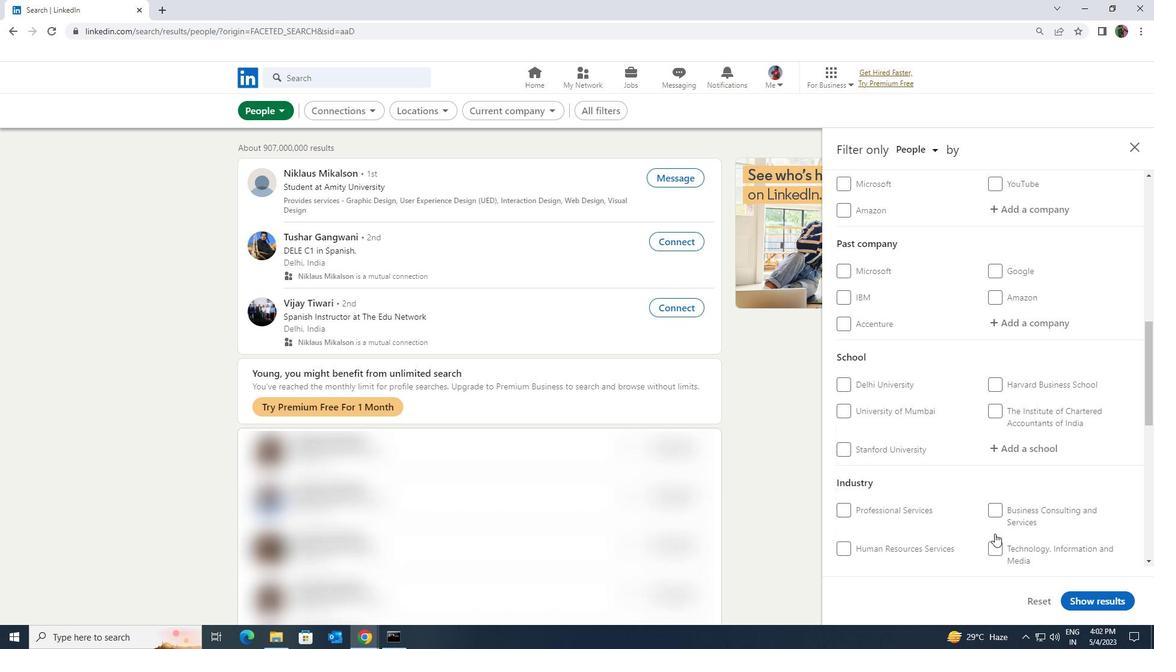 
Action: Mouse scrolled (995, 534) with delta (0, 0)
Screenshot: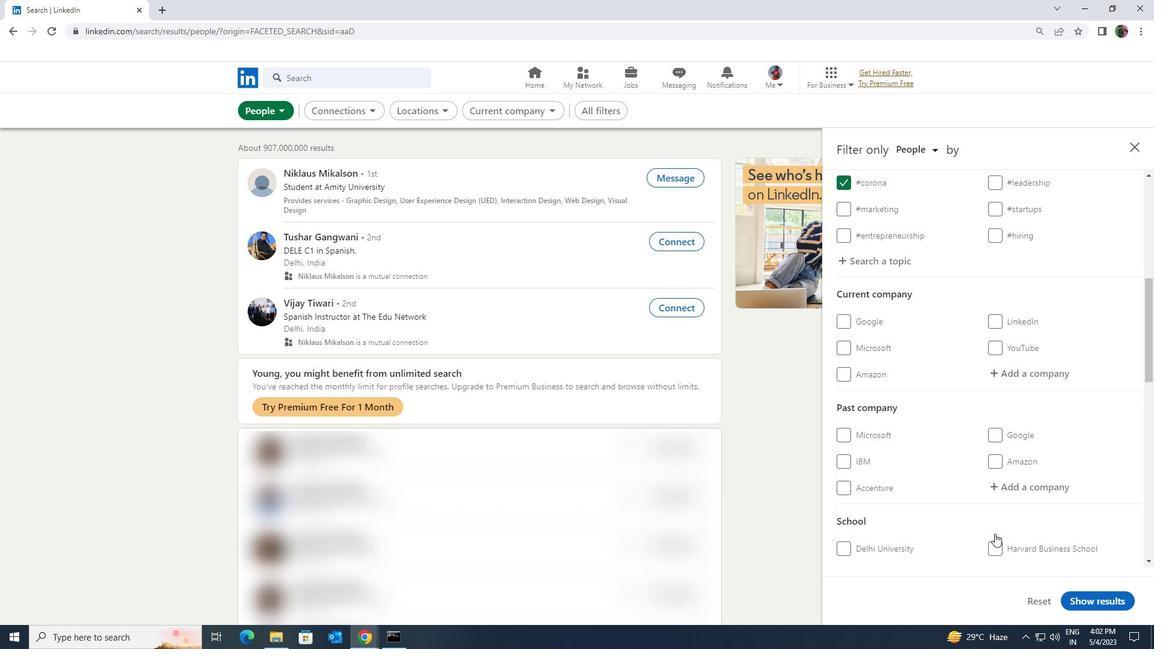 
Action: Mouse scrolled (995, 534) with delta (0, 0)
Screenshot: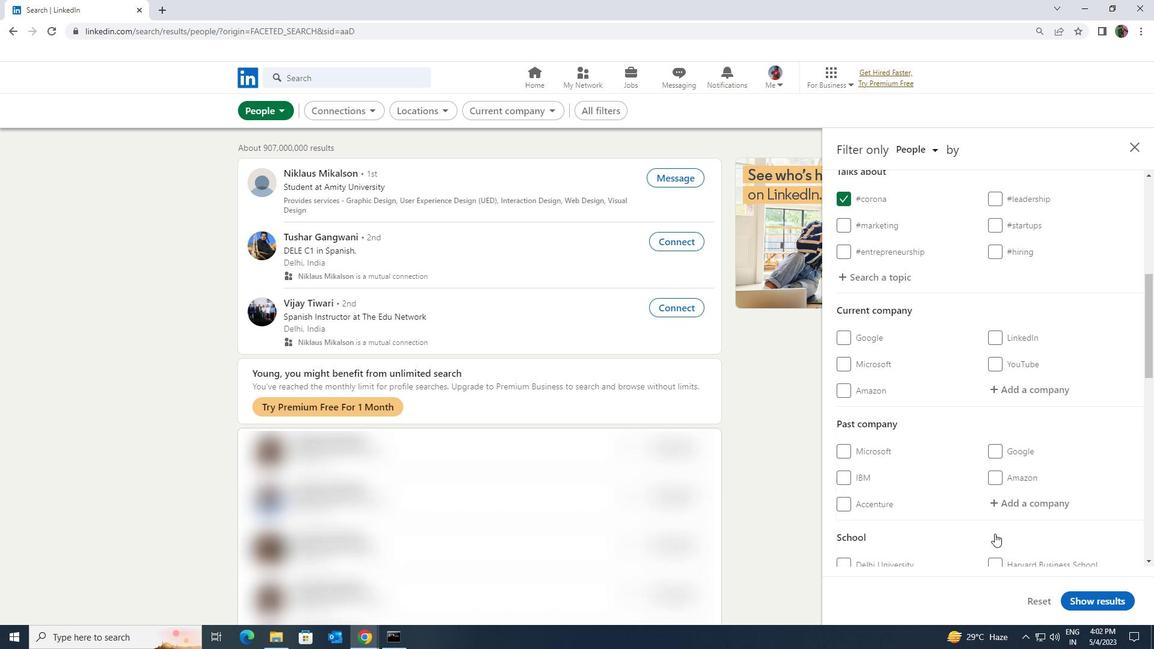 
Action: Mouse moved to (1000, 513)
Screenshot: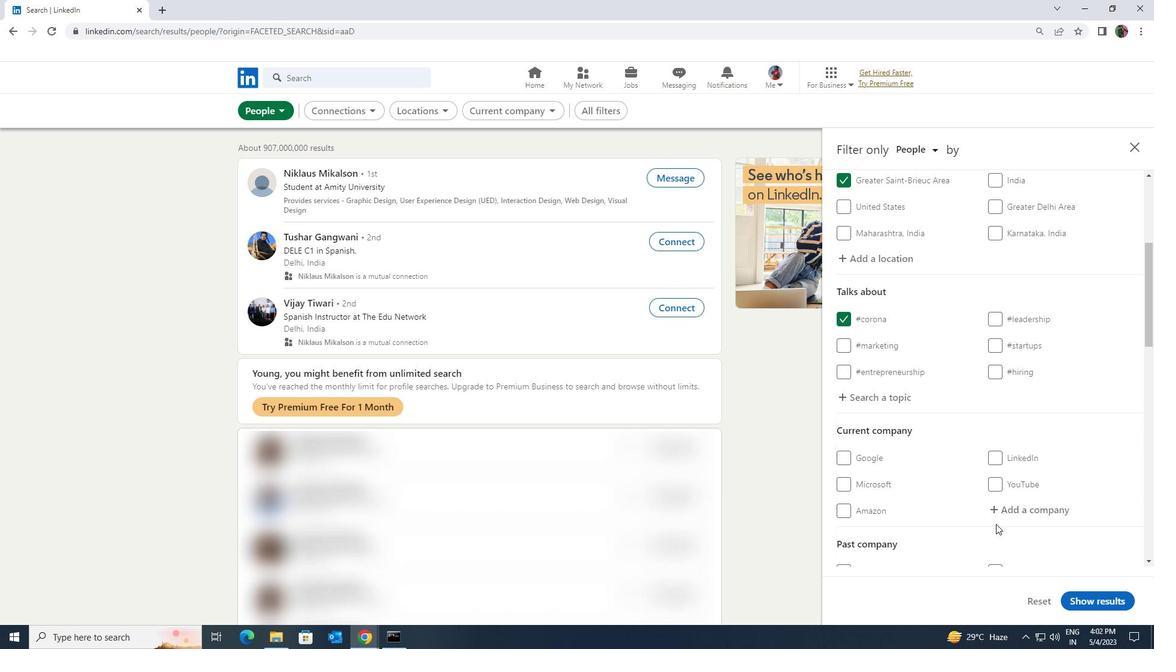 
Action: Mouse pressed left at (1000, 513)
Screenshot: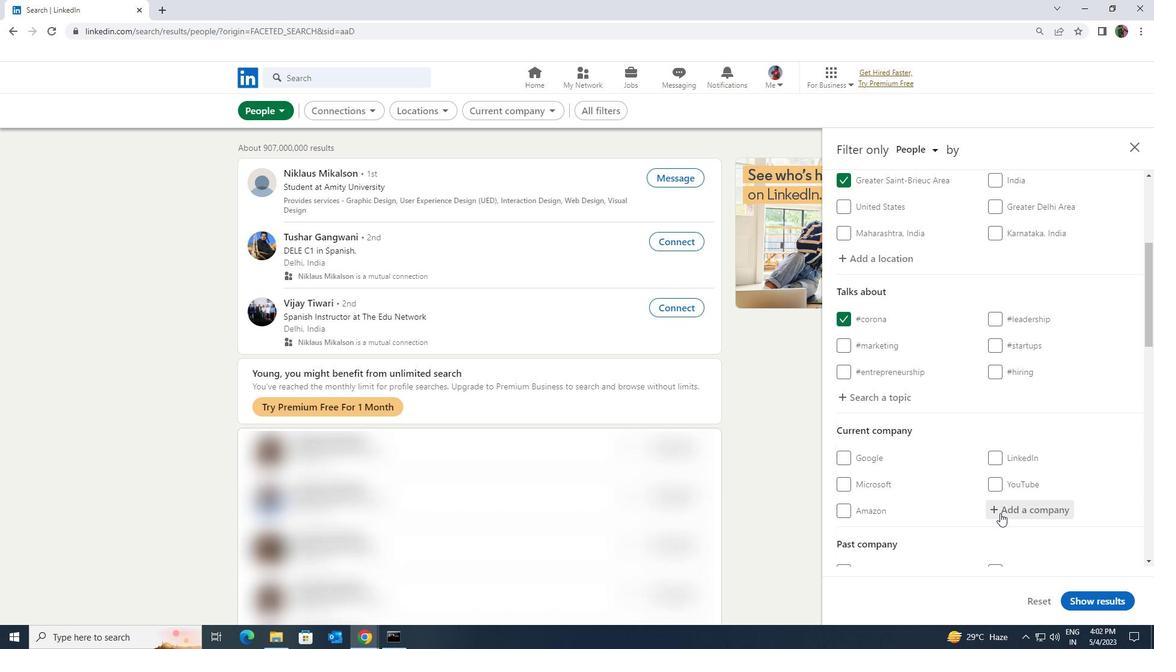 
Action: Key pressed <Key.shift><Key.shift><Key.shift><Key.shift><Key.shift>APPAREL<Key.space><Key.shift>RES
Screenshot: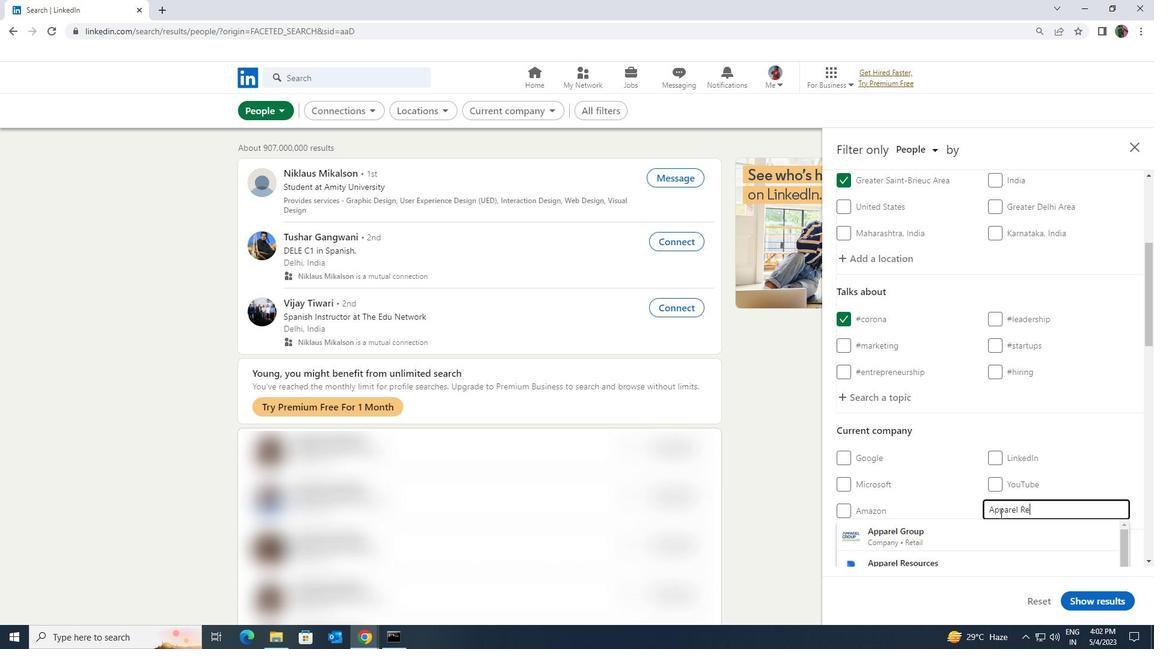 
Action: Mouse moved to (993, 523)
Screenshot: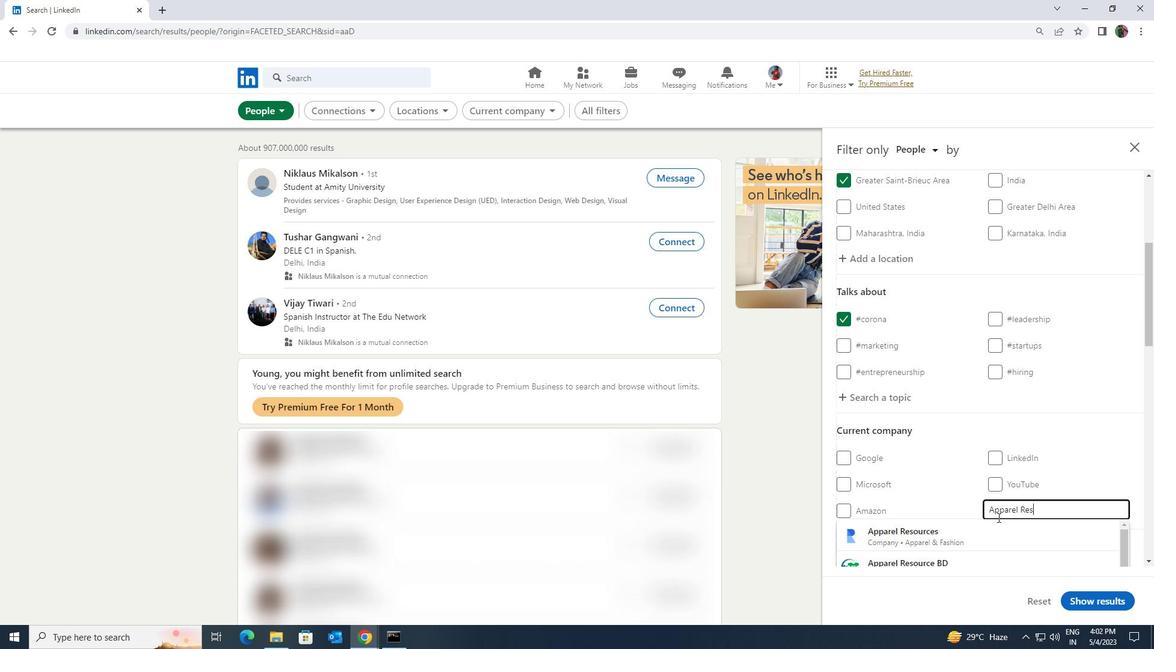 
Action: Mouse pressed left at (993, 523)
Screenshot: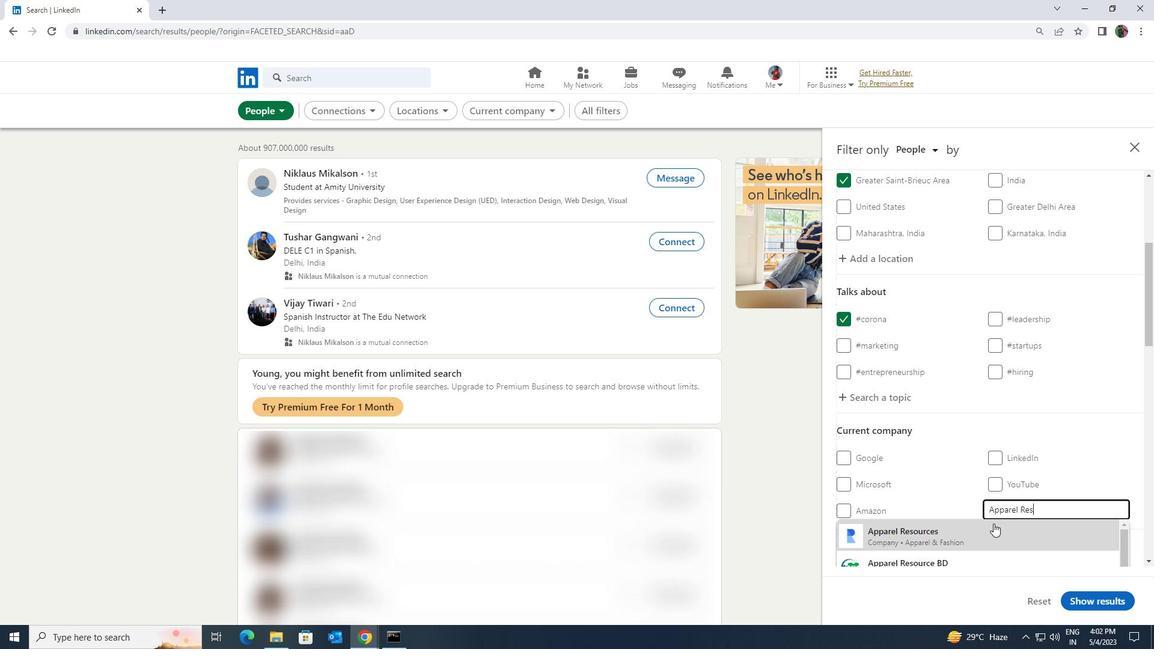 
Action: Mouse scrolled (993, 523) with delta (0, 0)
Screenshot: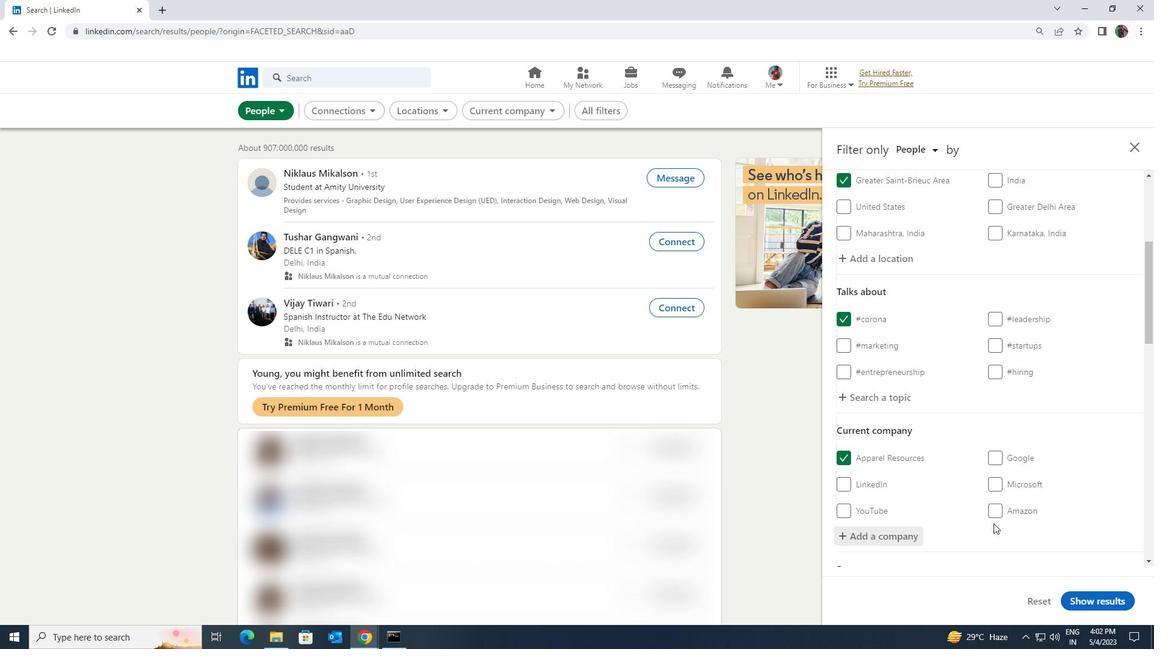 
Action: Mouse scrolled (993, 523) with delta (0, 0)
Screenshot: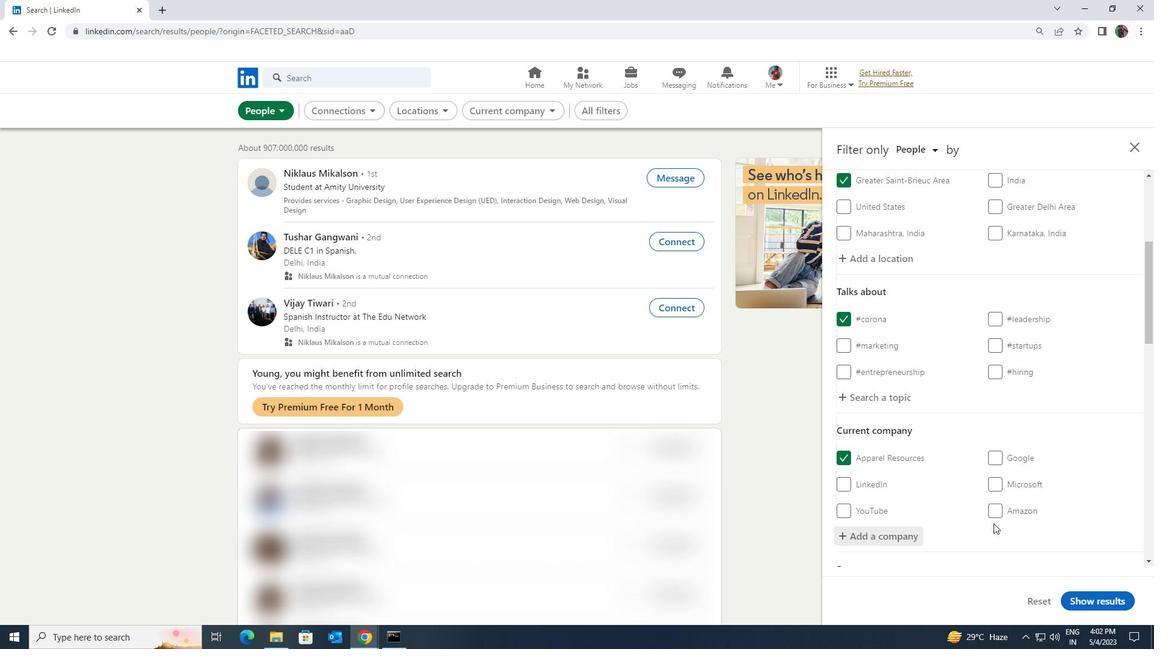 
Action: Mouse scrolled (993, 523) with delta (0, 0)
Screenshot: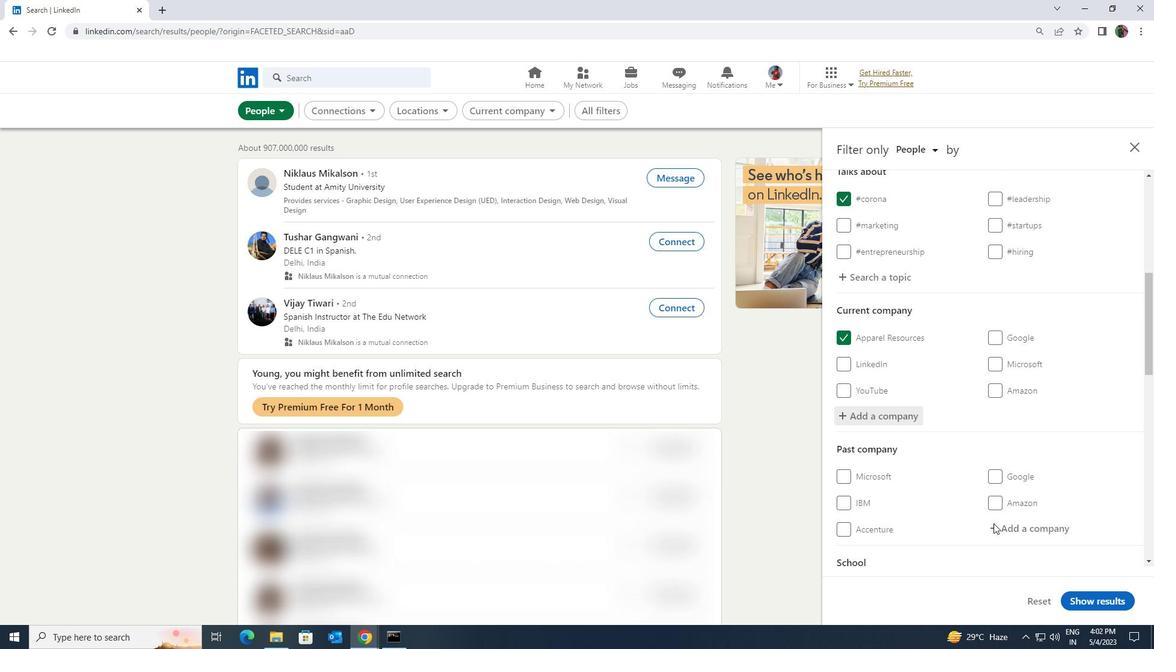 
Action: Mouse scrolled (993, 523) with delta (0, 0)
Screenshot: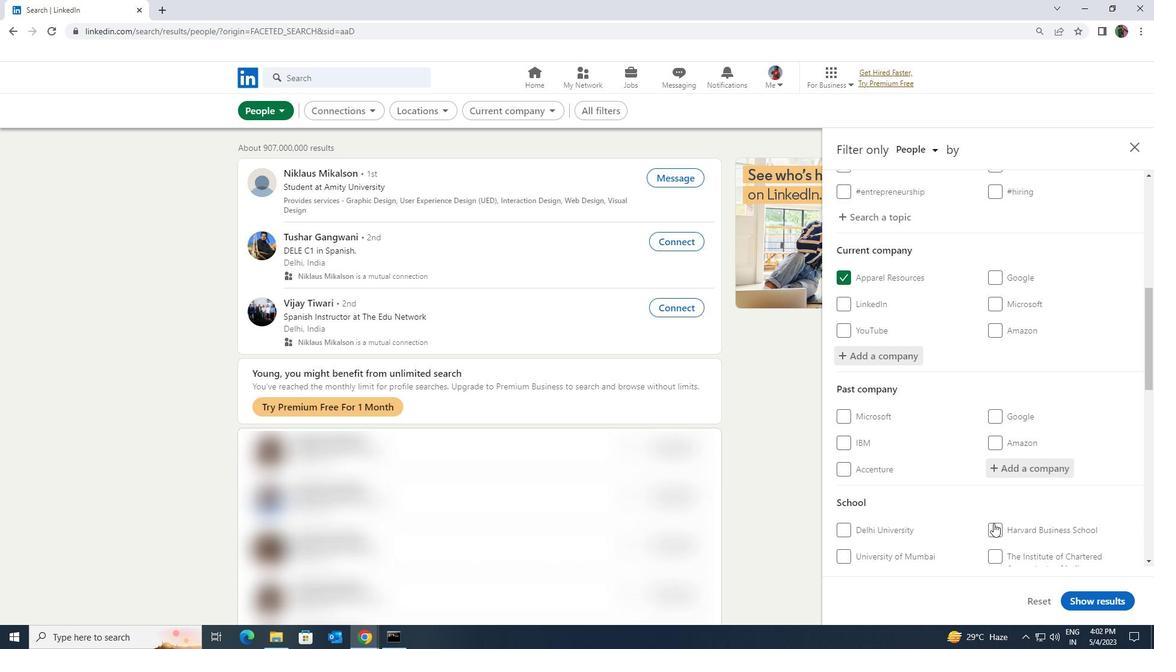 
Action: Mouse moved to (993, 527)
Screenshot: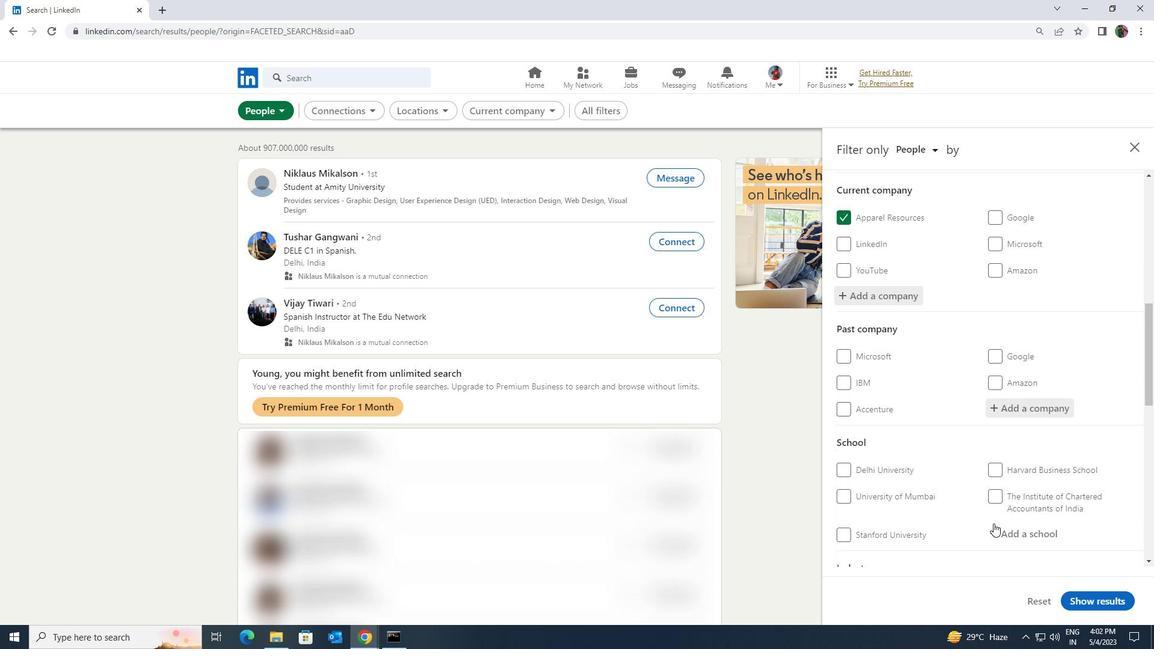 
Action: Mouse pressed left at (993, 527)
Screenshot: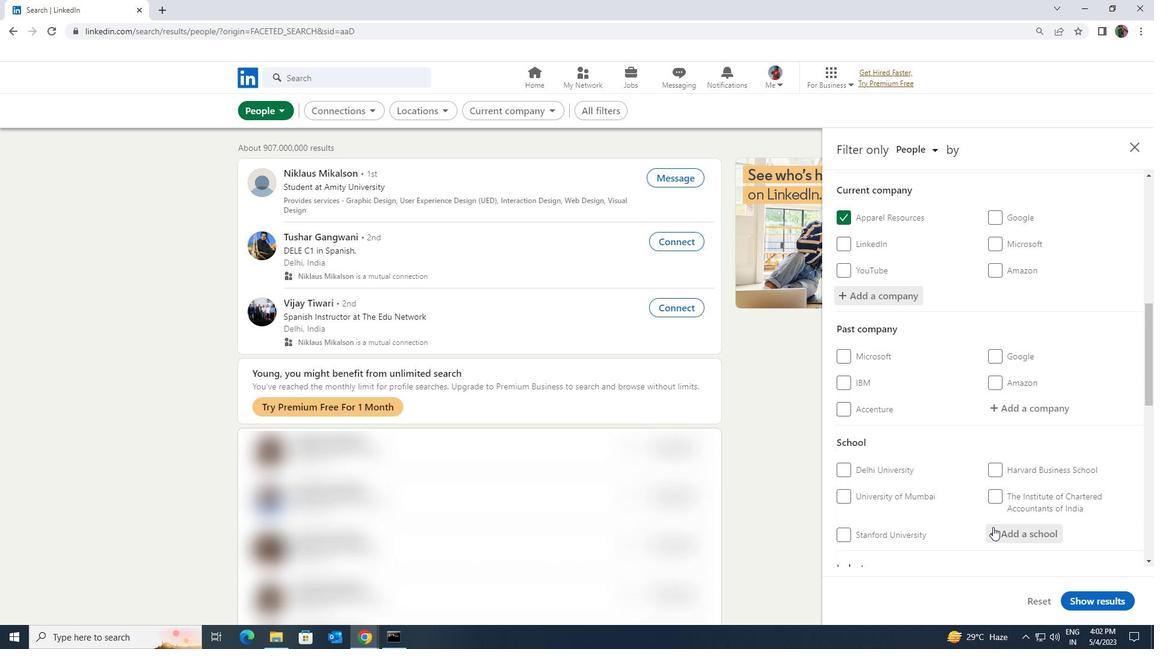 
Action: Key pressed <Key.shift>CENTRAL<Key.space><Key.shift>UNIVERSITY
Screenshot: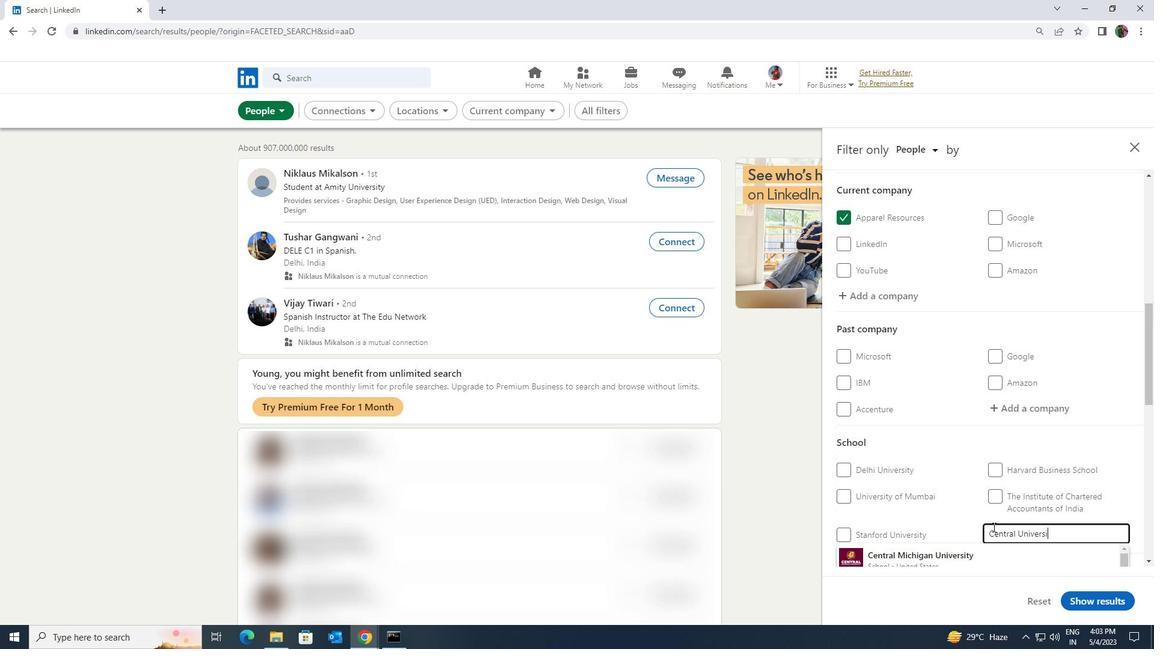 
Action: Mouse scrolled (993, 526) with delta (0, 0)
Screenshot: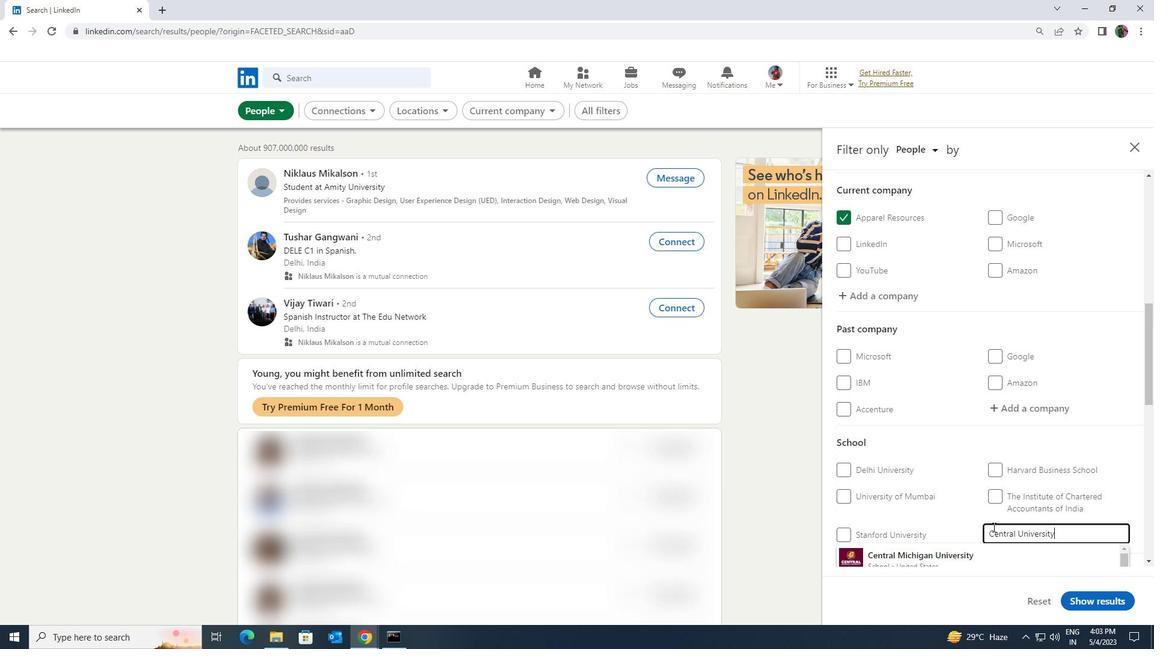 
Action: Key pressed O<Key.backspace><Key.space>OF<Key.space><Key.shift>HARY
Screenshot: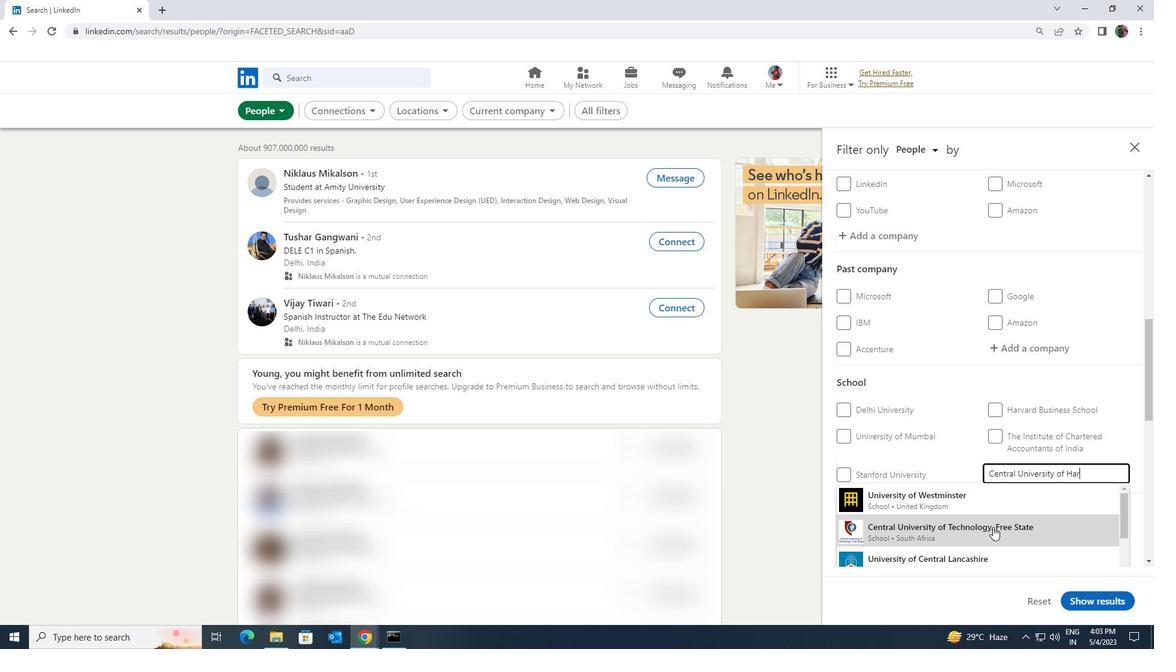 
Action: Mouse moved to (997, 496)
Screenshot: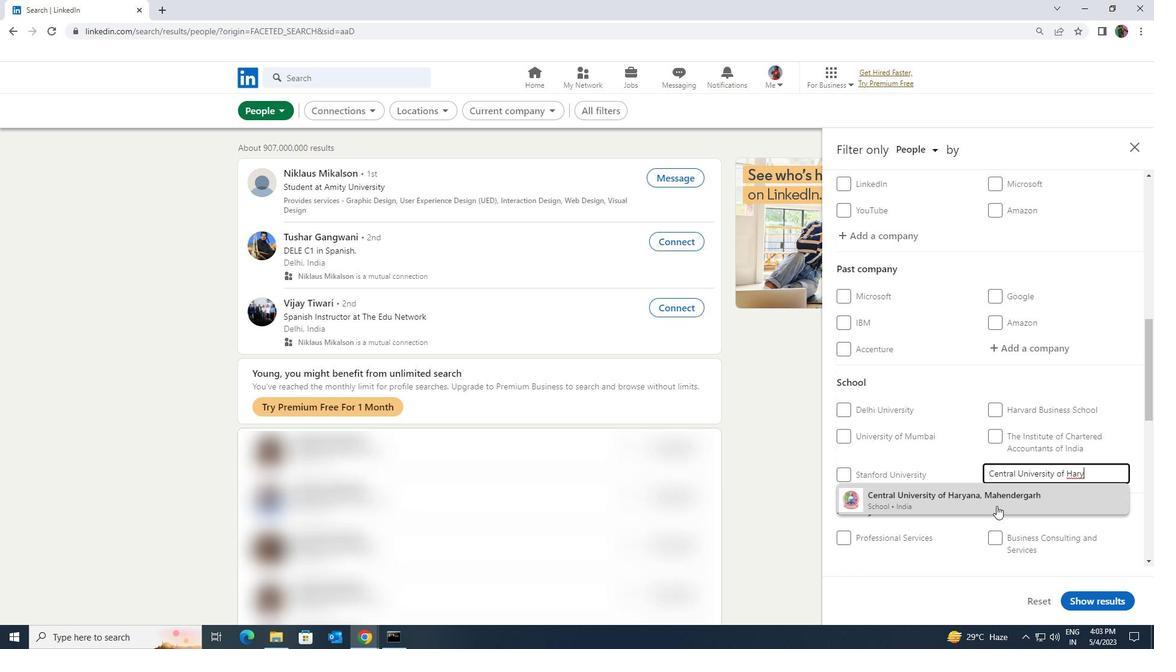 
Action: Mouse pressed left at (997, 496)
Screenshot: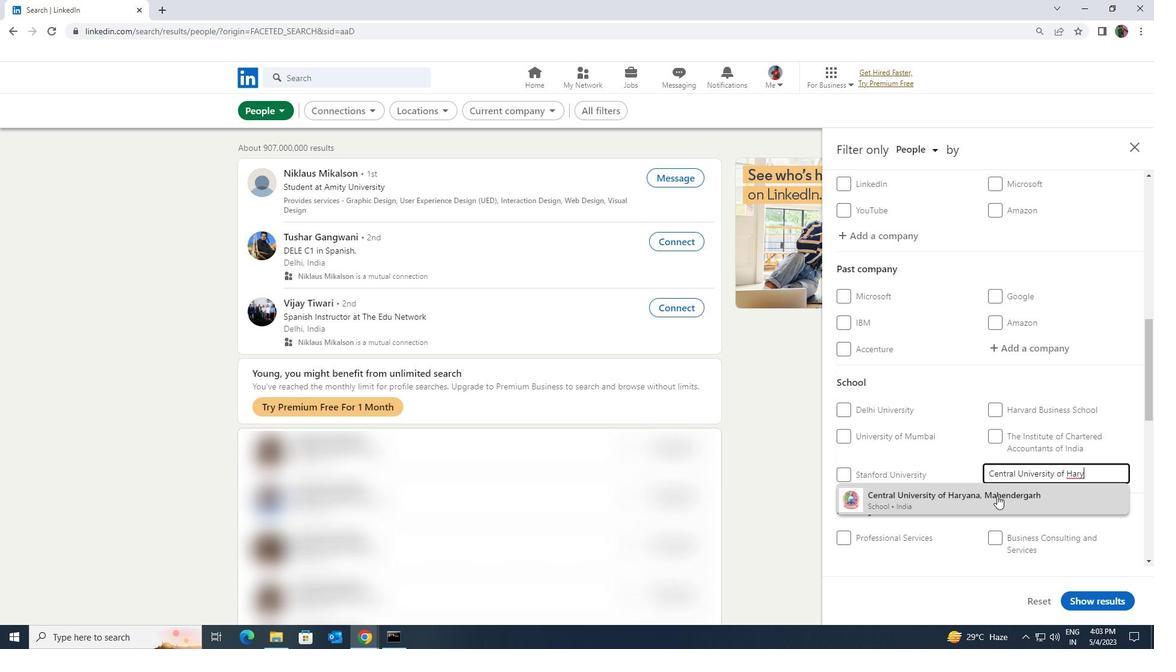 
Action: Mouse scrolled (997, 495) with delta (0, 0)
Screenshot: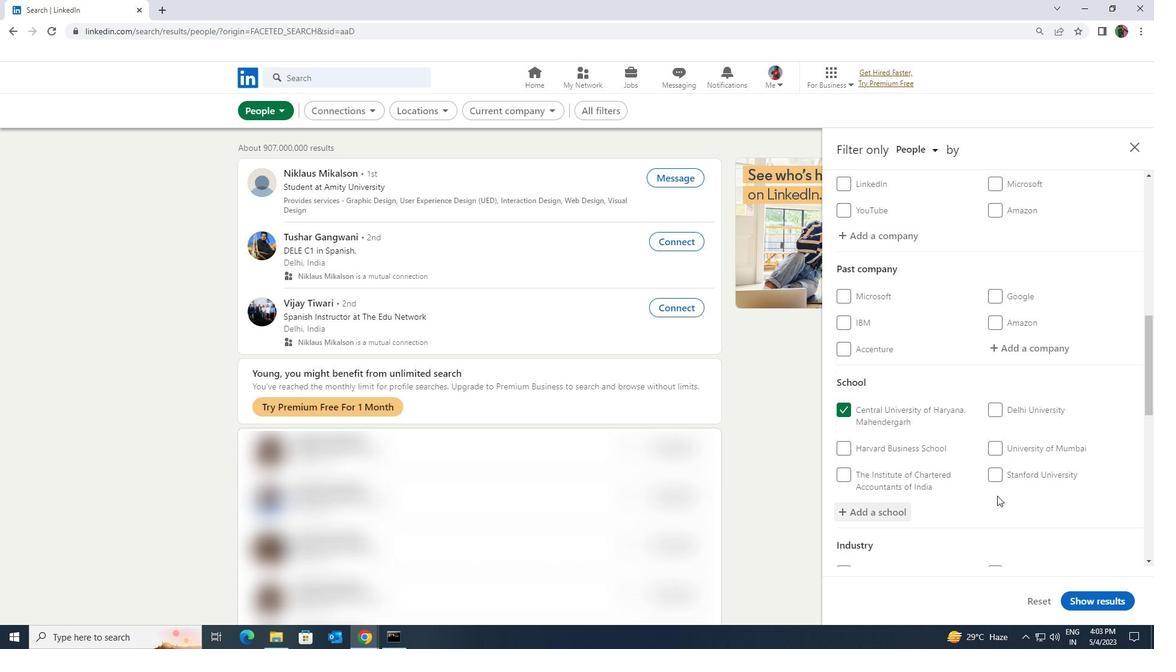 
Action: Mouse scrolled (997, 495) with delta (0, 0)
Screenshot: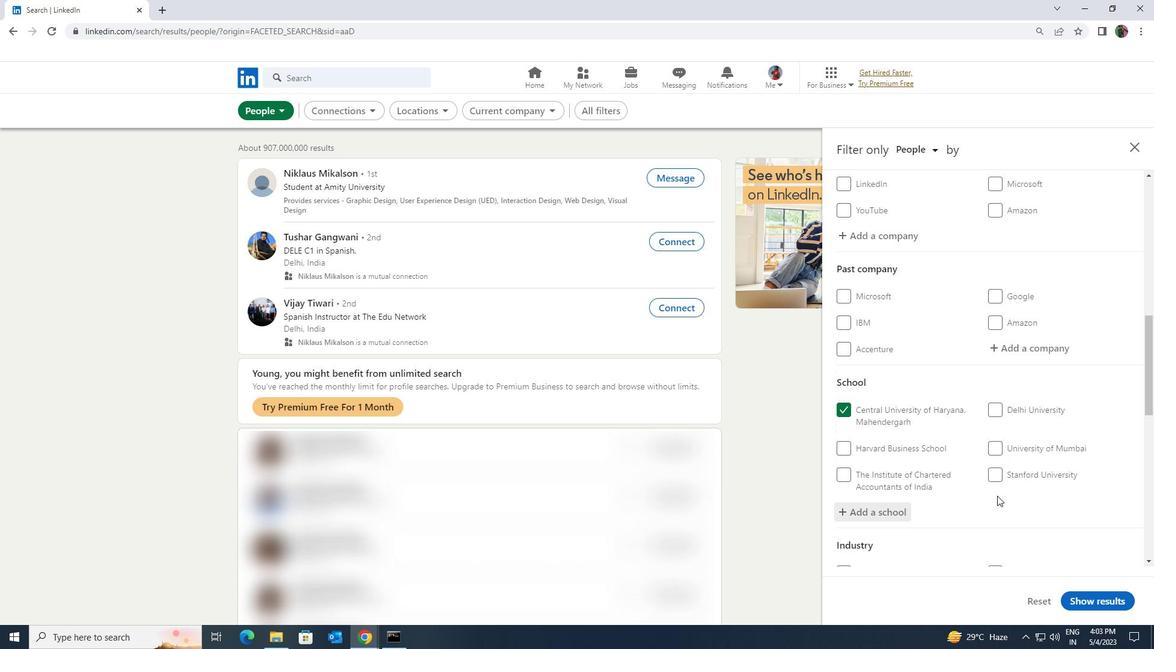 
Action: Mouse scrolled (997, 495) with delta (0, 0)
Screenshot: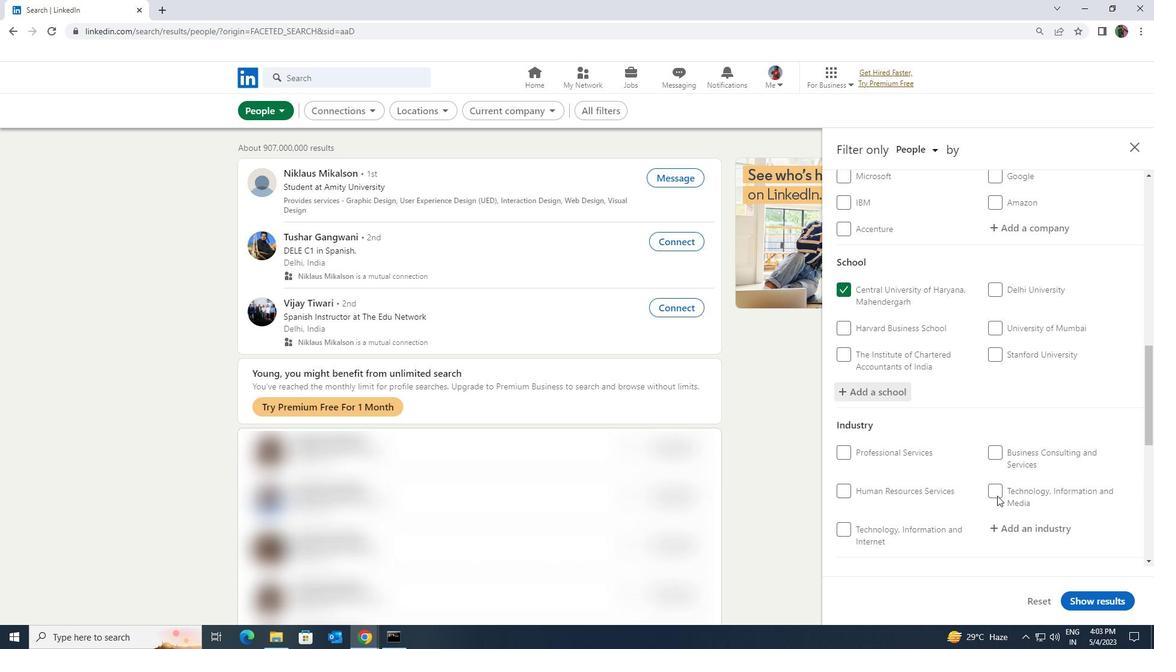 
Action: Mouse moved to (1007, 473)
Screenshot: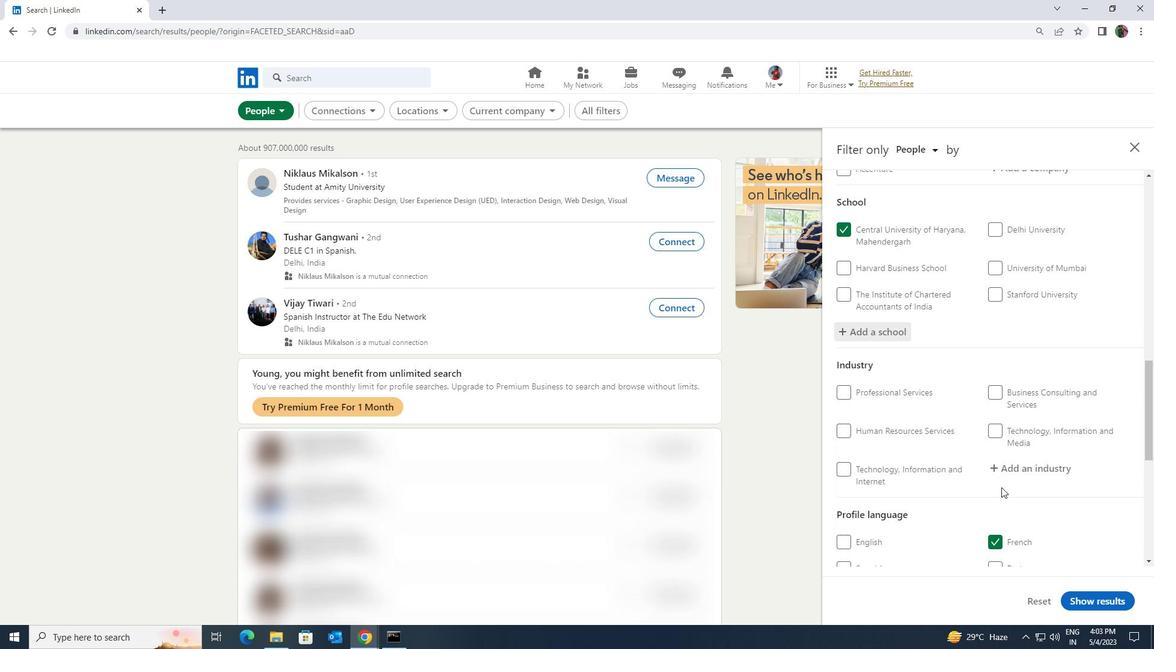 
Action: Mouse pressed left at (1007, 473)
Screenshot: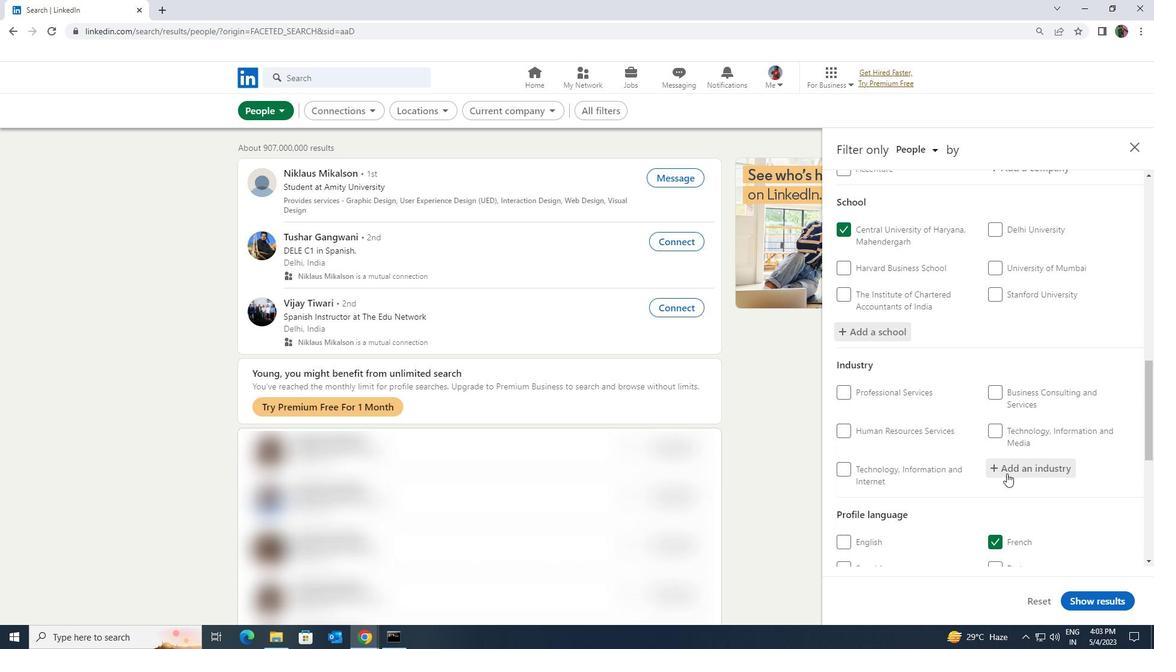 
Action: Key pressed <Key.shift><Key.shift><Key.shift><Key.shift><Key.shift><Key.shift><Key.shift><Key.shift><Key.shift>RETAIL<Key.space><Key.shift>HEALTH<Key.space>
Screenshot: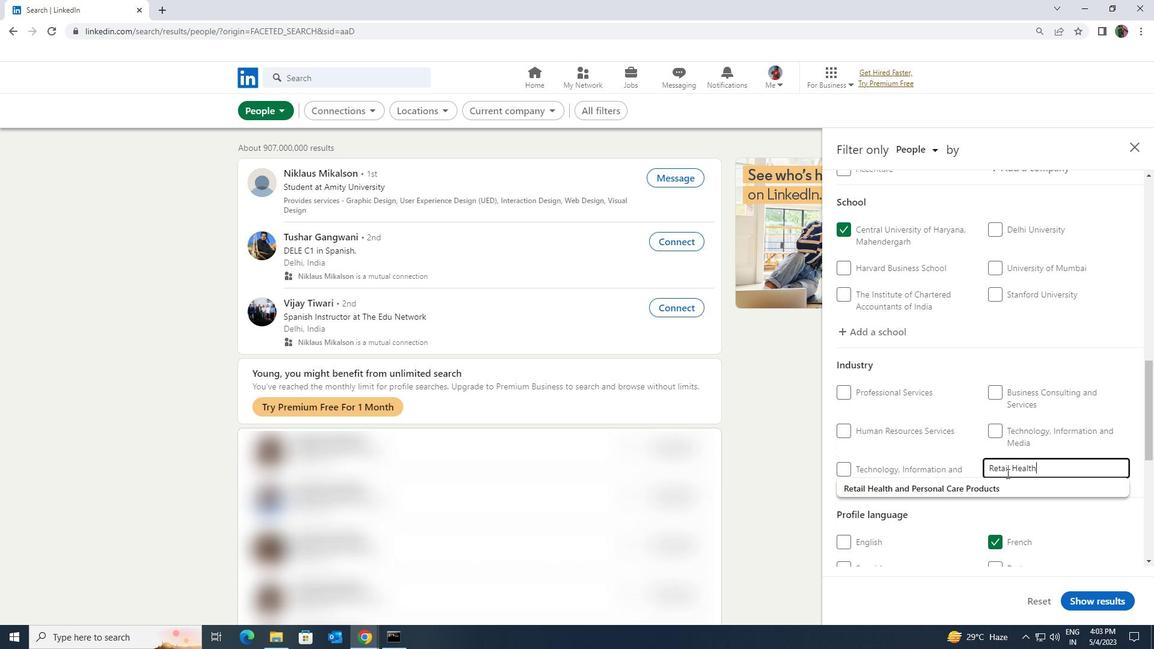 
Action: Mouse moved to (999, 481)
Screenshot: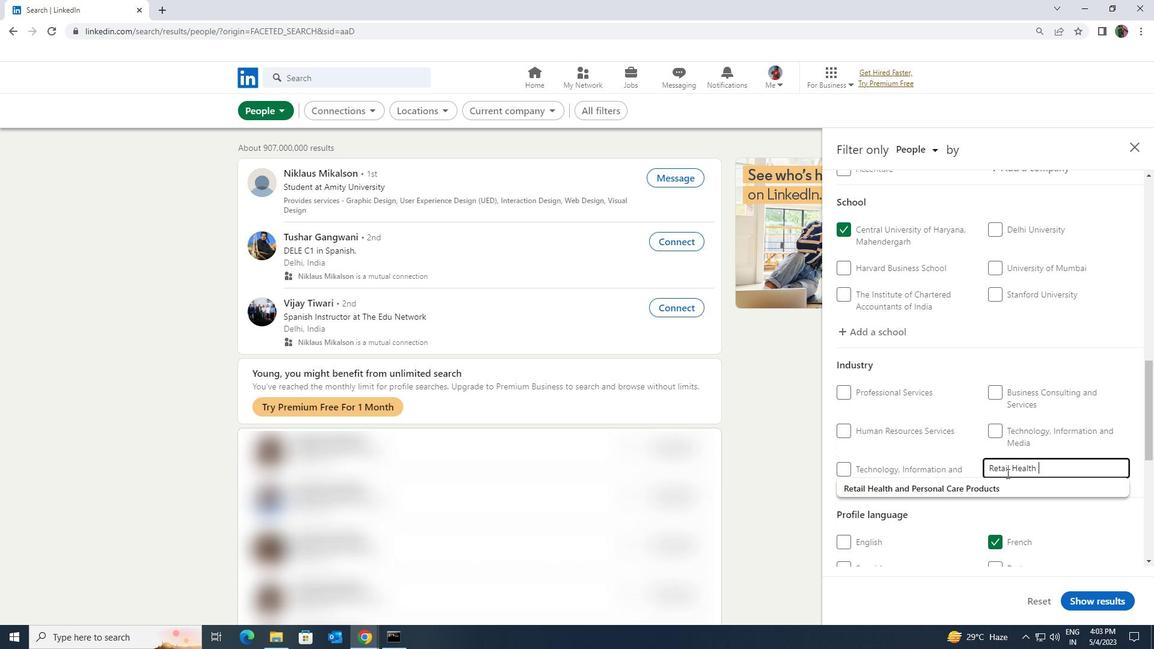 
Action: Mouse pressed left at (999, 481)
Screenshot: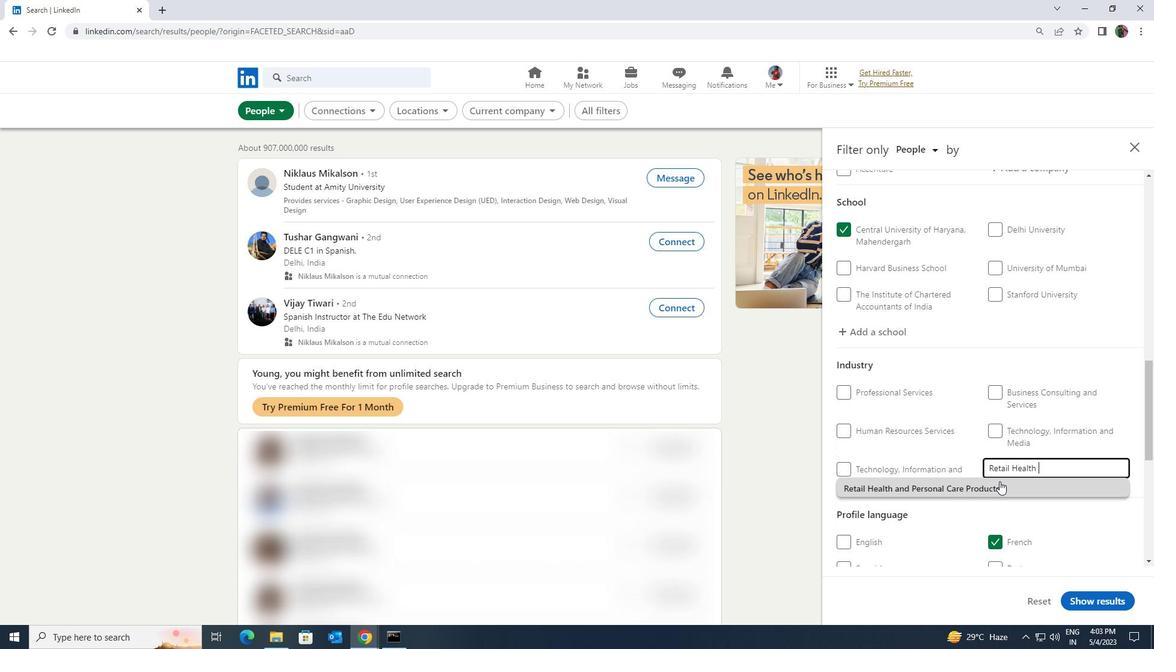 
Action: Mouse scrolled (999, 480) with delta (0, 0)
Screenshot: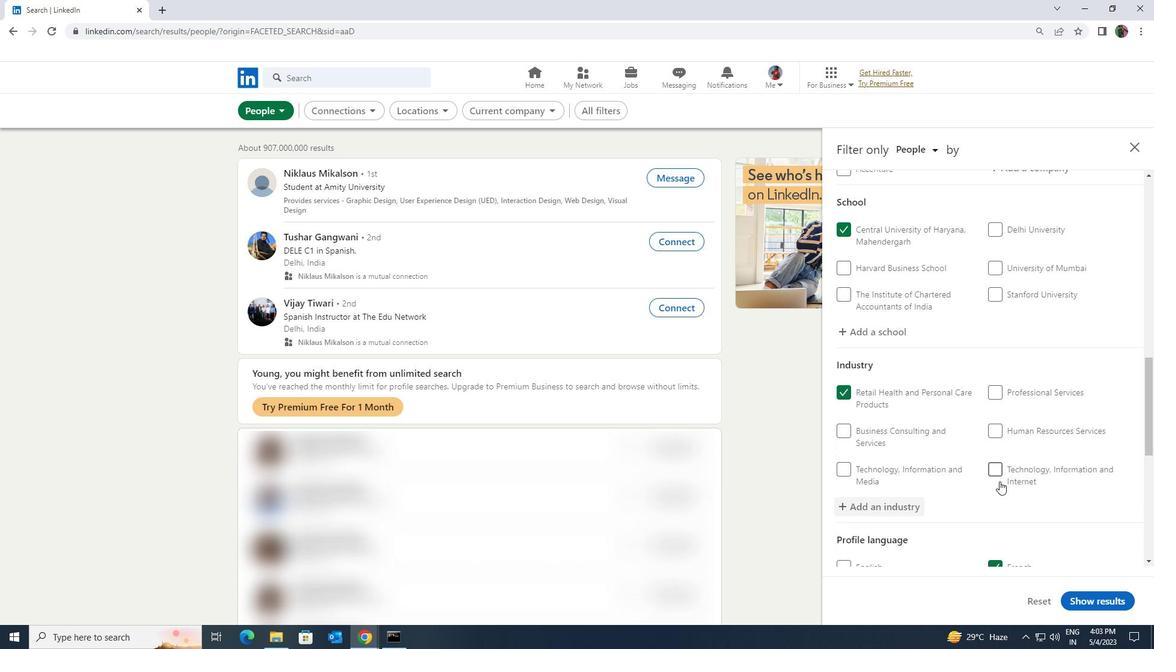 
Action: Mouse scrolled (999, 480) with delta (0, 0)
Screenshot: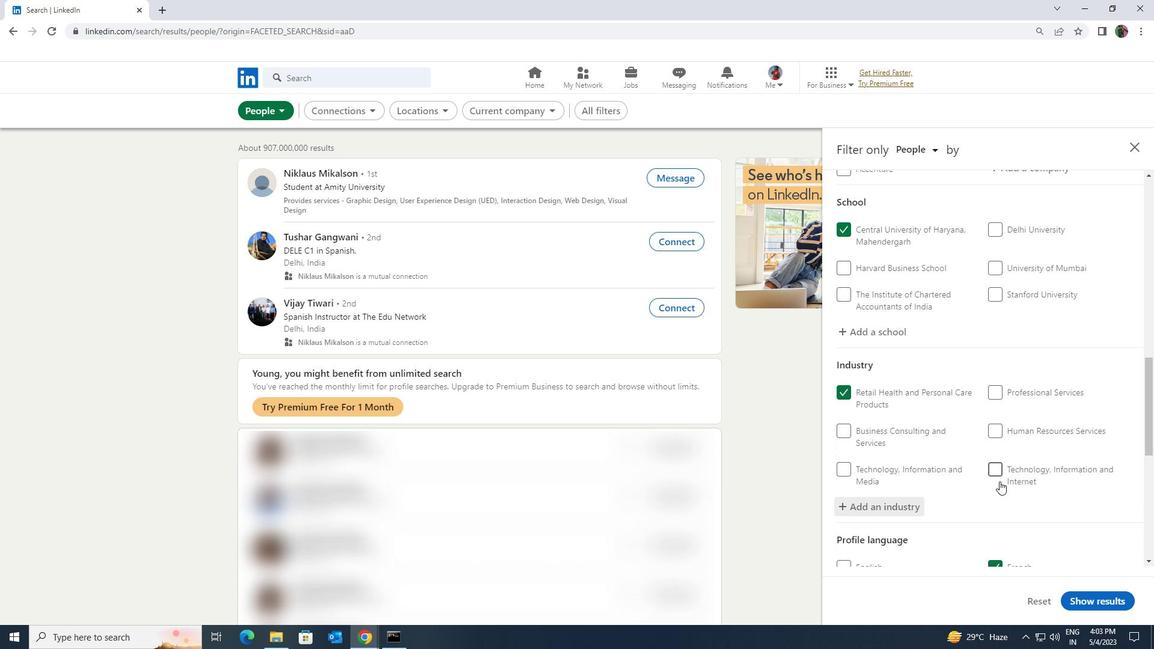 
Action: Mouse scrolled (999, 480) with delta (0, 0)
Screenshot: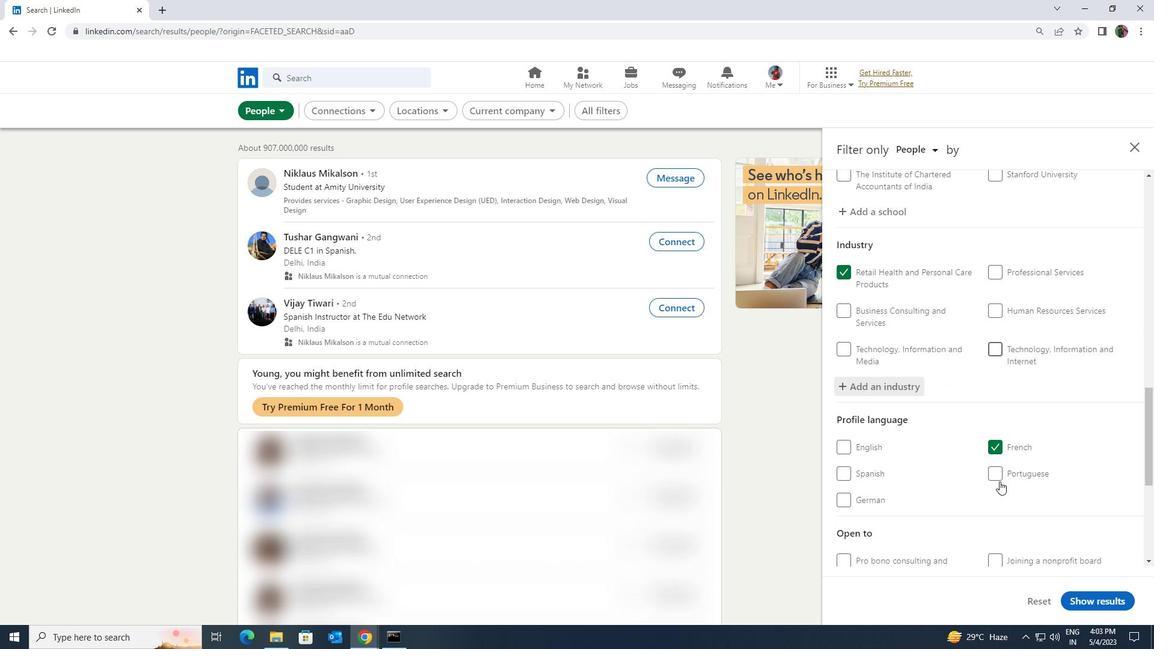 
Action: Mouse scrolled (999, 480) with delta (0, 0)
Screenshot: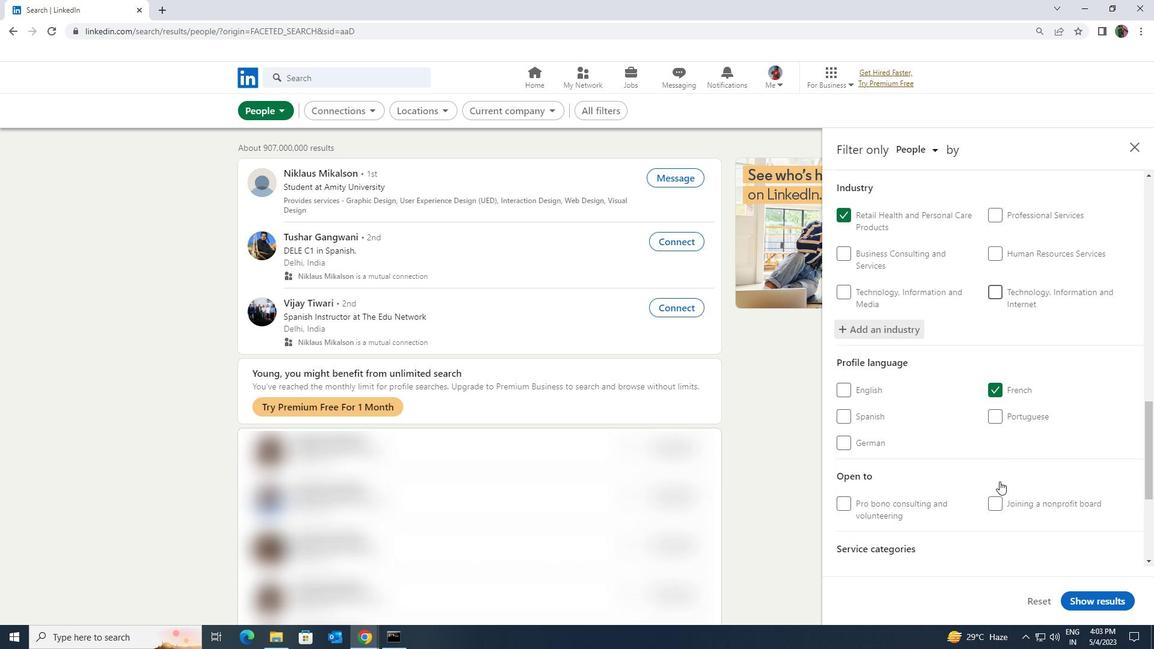 
Action: Mouse scrolled (999, 480) with delta (0, 0)
Screenshot: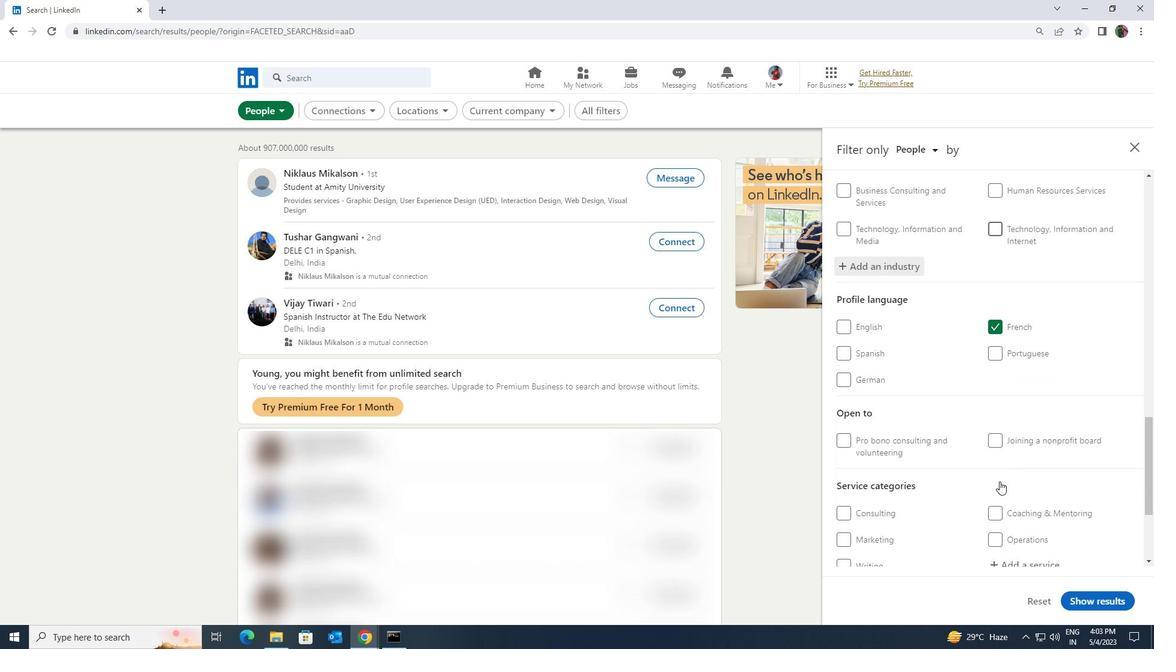
Action: Mouse moved to (1001, 496)
Screenshot: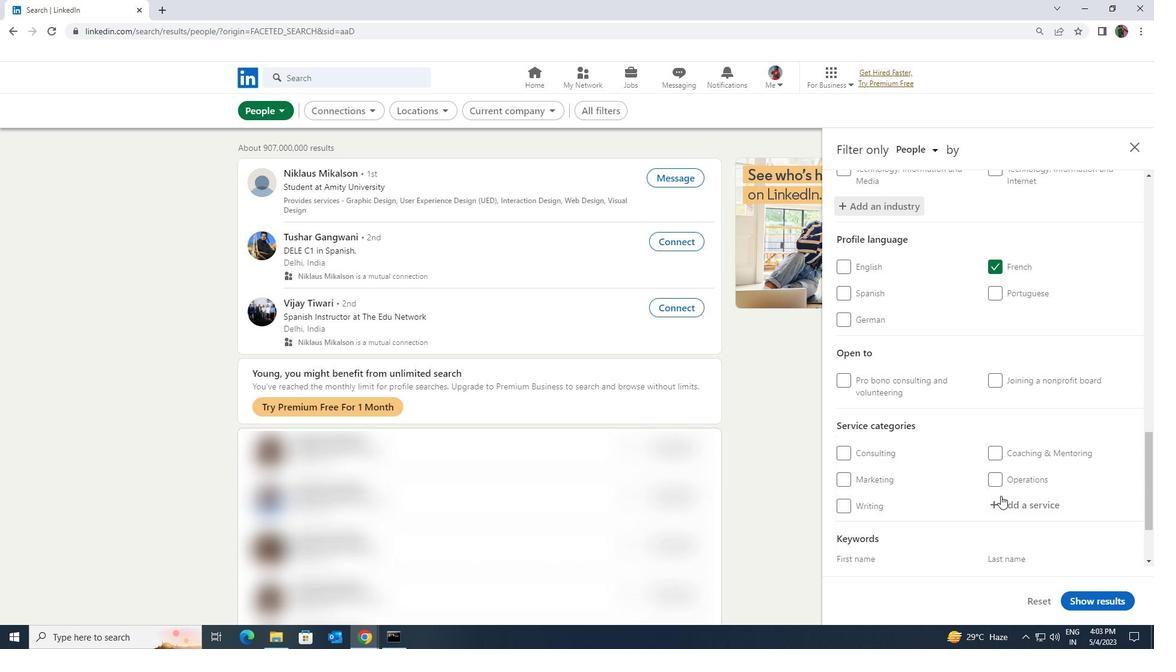 
Action: Mouse pressed left at (1001, 496)
Screenshot: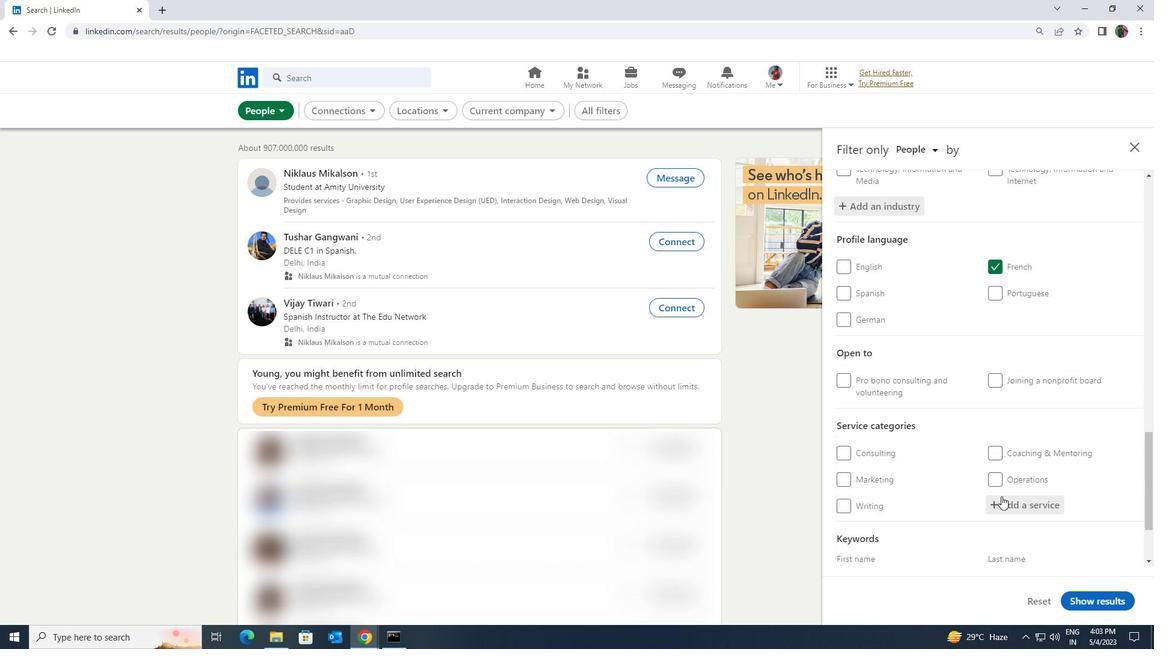 
Action: Key pressed <Key.shift><Key.shift><Key.shift><Key.shift><Key.shift><Key.shift><Key.shift><Key.shift><Key.shift>WEALTH<Key.space>MANAGEM<Key.backspace><Key.backspace>EMENTS
Screenshot: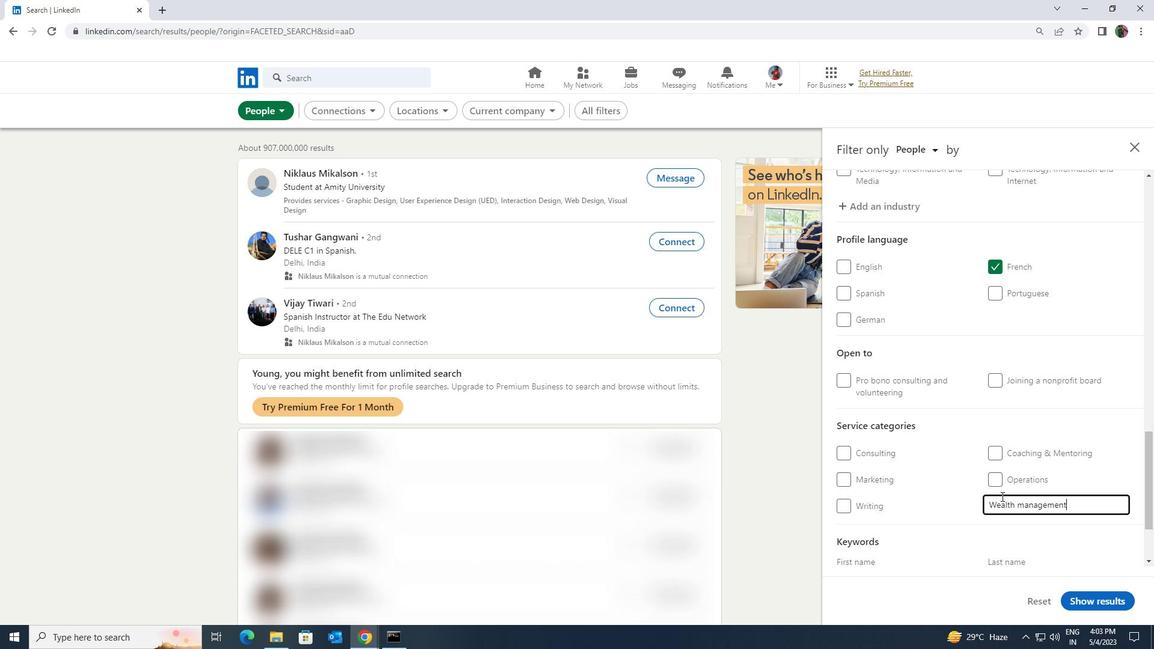 
Action: Mouse scrolled (1001, 496) with delta (0, 0)
Screenshot: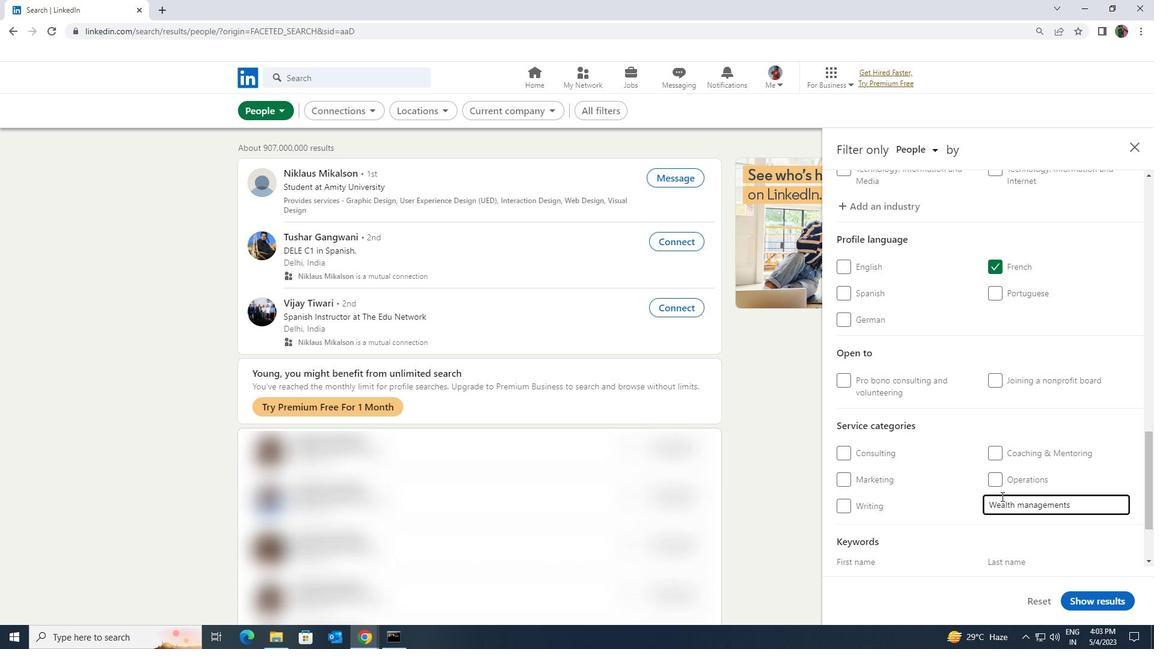 
Action: Mouse scrolled (1001, 496) with delta (0, 0)
Screenshot: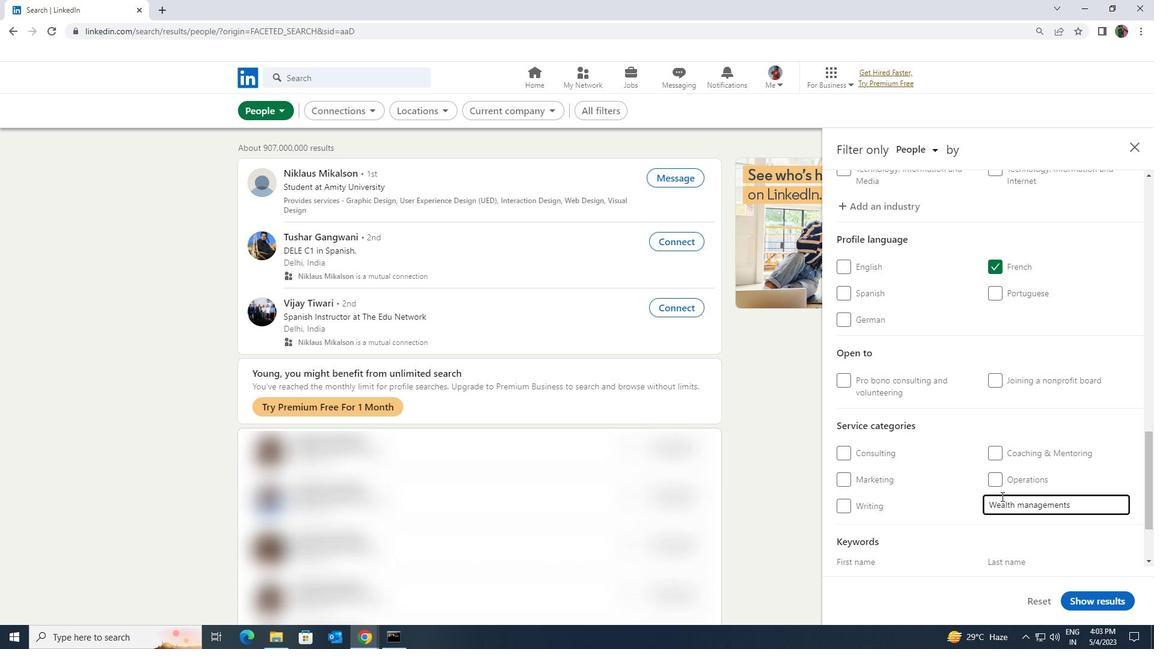 
Action: Mouse moved to (961, 513)
Screenshot: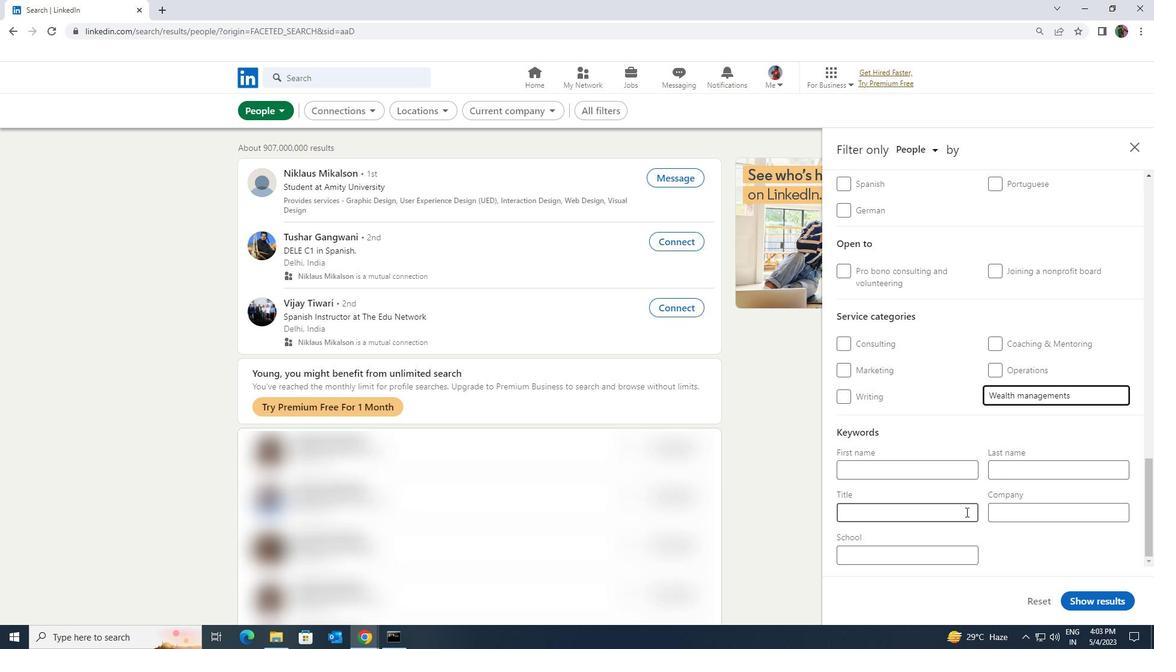 
Action: Mouse pressed left at (961, 513)
Screenshot: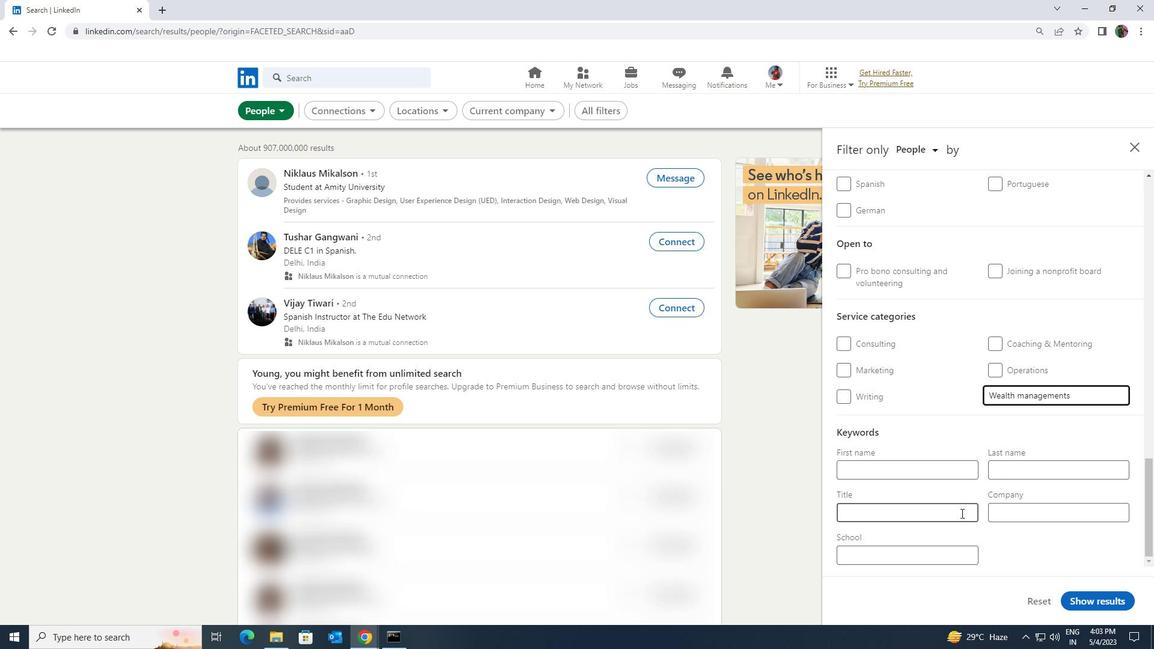 
Action: Key pressed <Key.shift><Key.shift><Key.shift><Key.shift><Key.shift><Key.shift><Key.shift><Key.shift>SEO<Key.space><Key.shift>MANAGERS
Screenshot: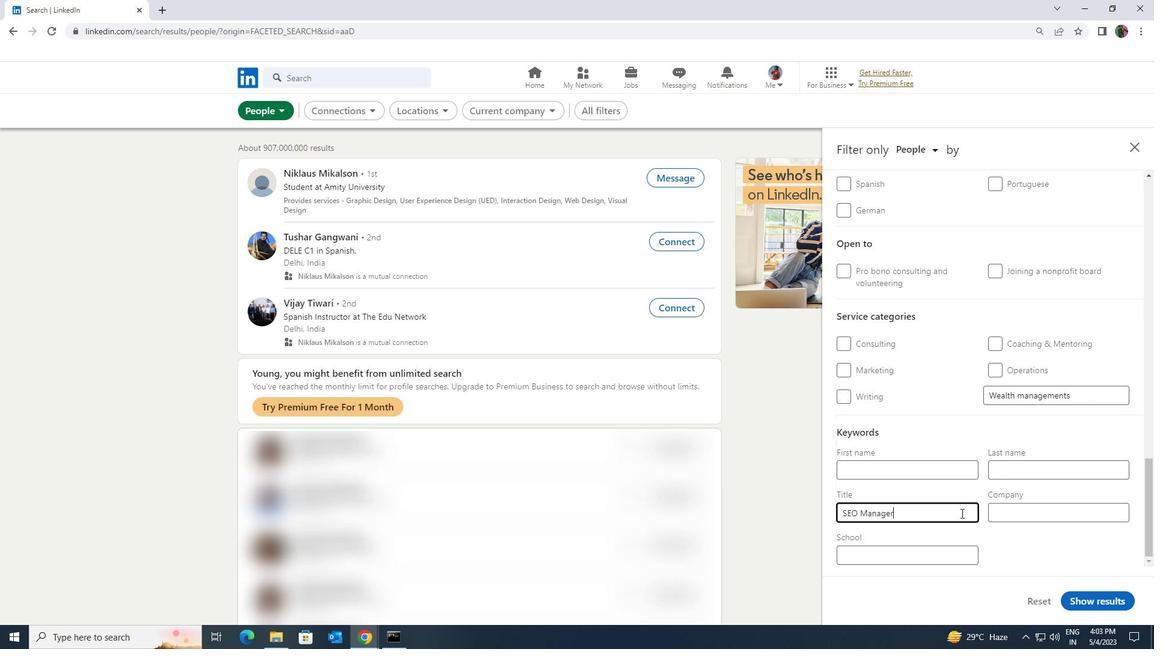 
Action: Mouse moved to (1073, 598)
Screenshot: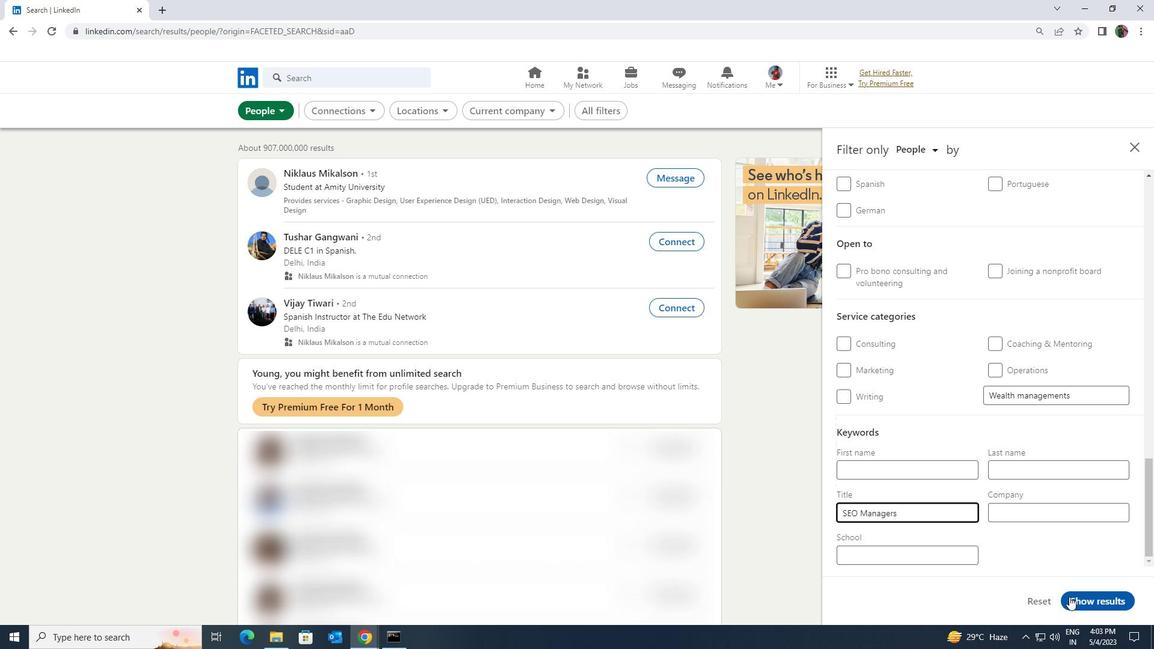 
Action: Mouse pressed left at (1073, 598)
Screenshot: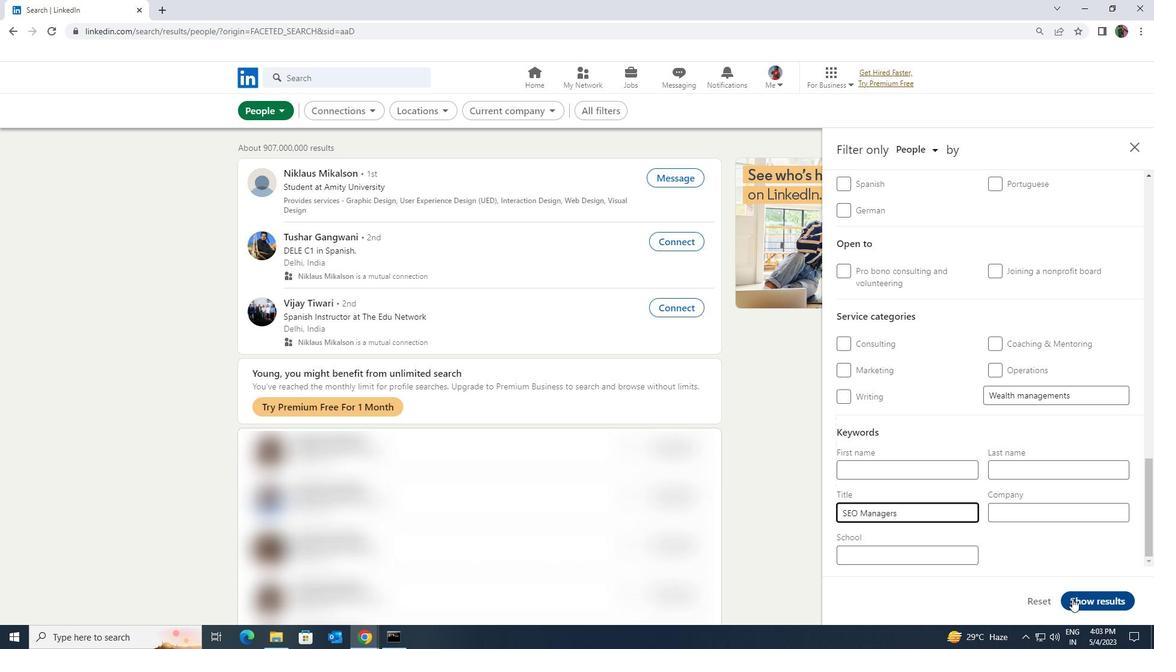 
Action: Mouse moved to (1073, 598)
Screenshot: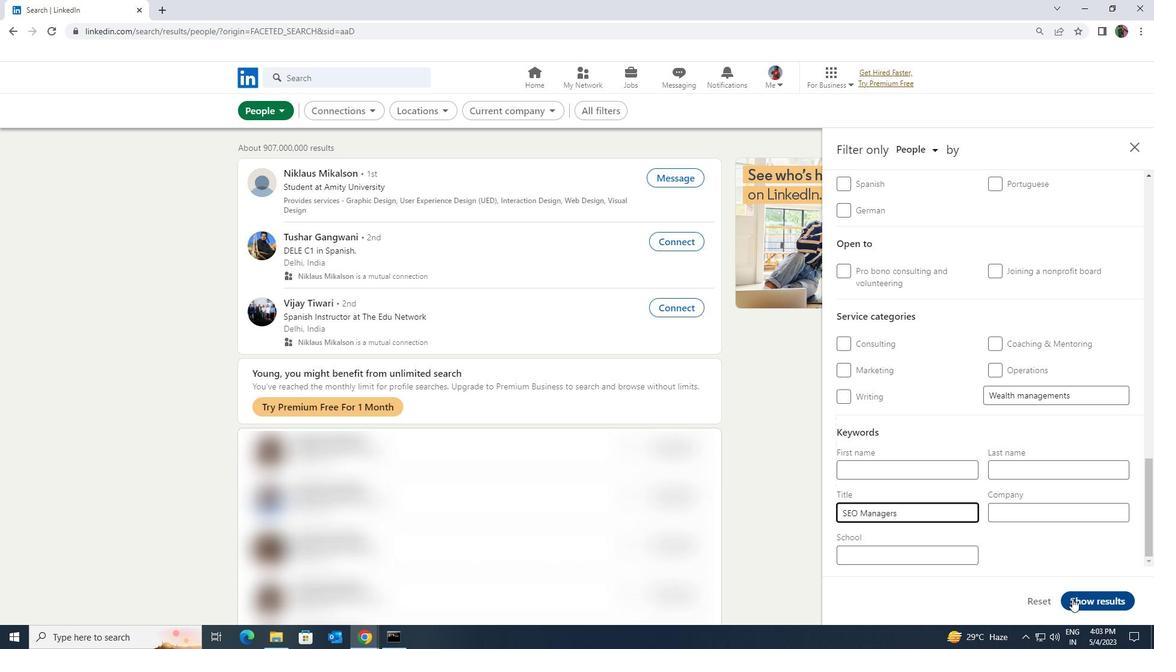 
